 Task: Compose an email with the signature Justin Kelly with the subject Follow-up on a proposal and the message I wanted to confirm the deadline for submitting the financial report. from softage.5@softage.net to softage.1@softage.net, select the message and change font size to huge, align the email to right Send the email. Finally, move the email from Sent Items to the label Big data
Action: Mouse moved to (65, 46)
Screenshot: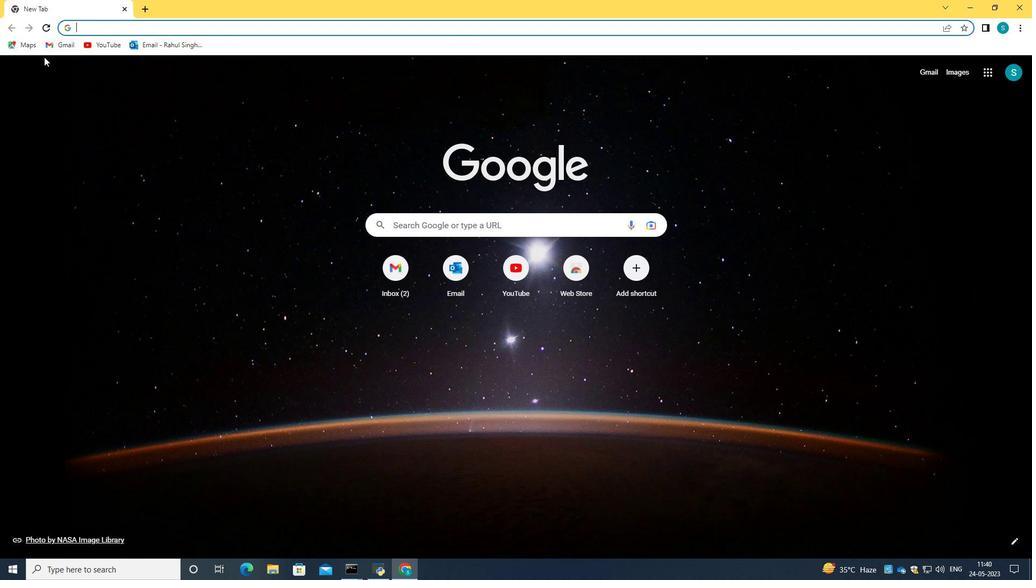 
Action: Mouse pressed left at (65, 46)
Screenshot: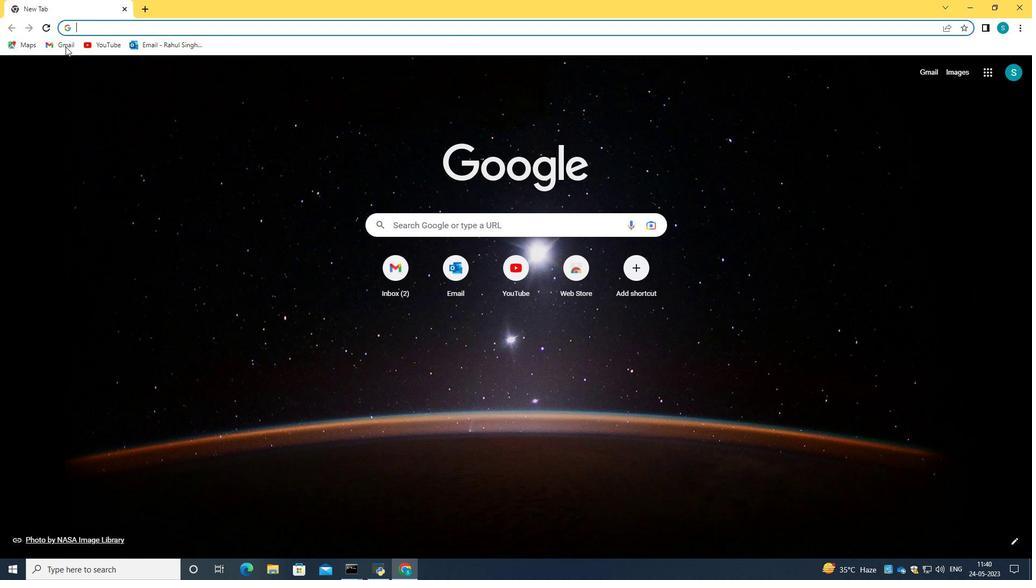 
Action: Mouse moved to (498, 169)
Screenshot: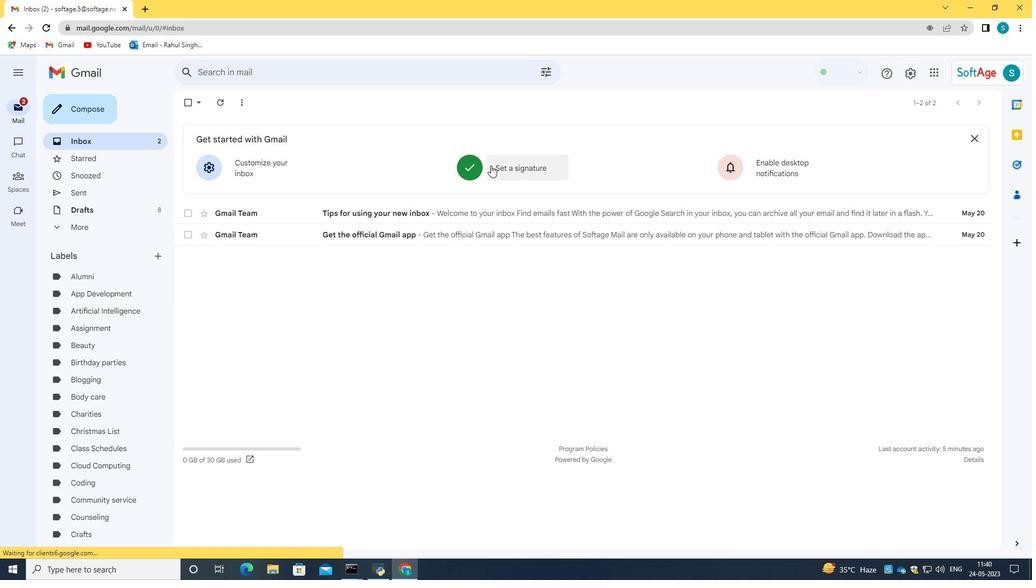 
Action: Mouse pressed left at (498, 169)
Screenshot: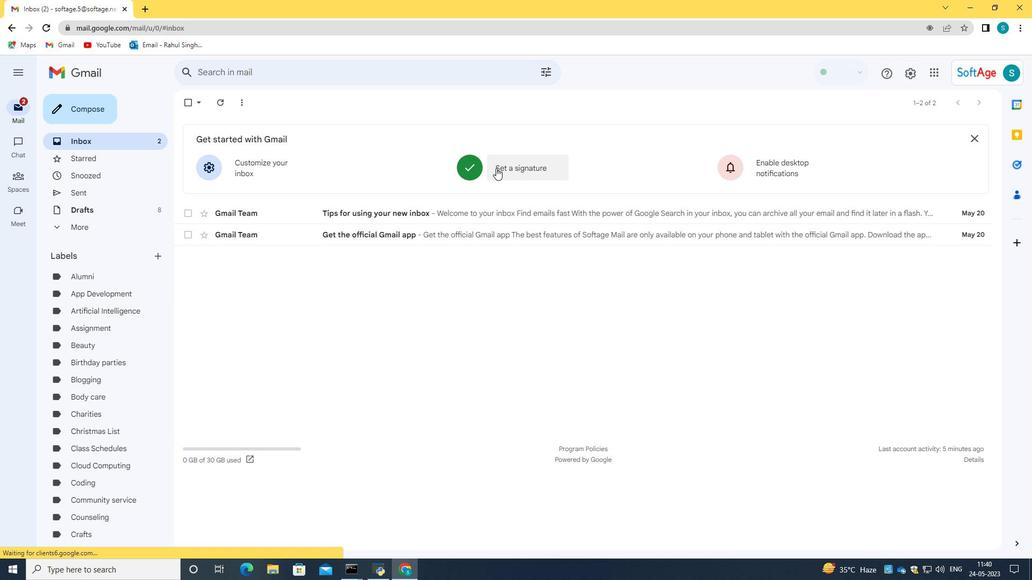 
Action: Mouse moved to (532, 308)
Screenshot: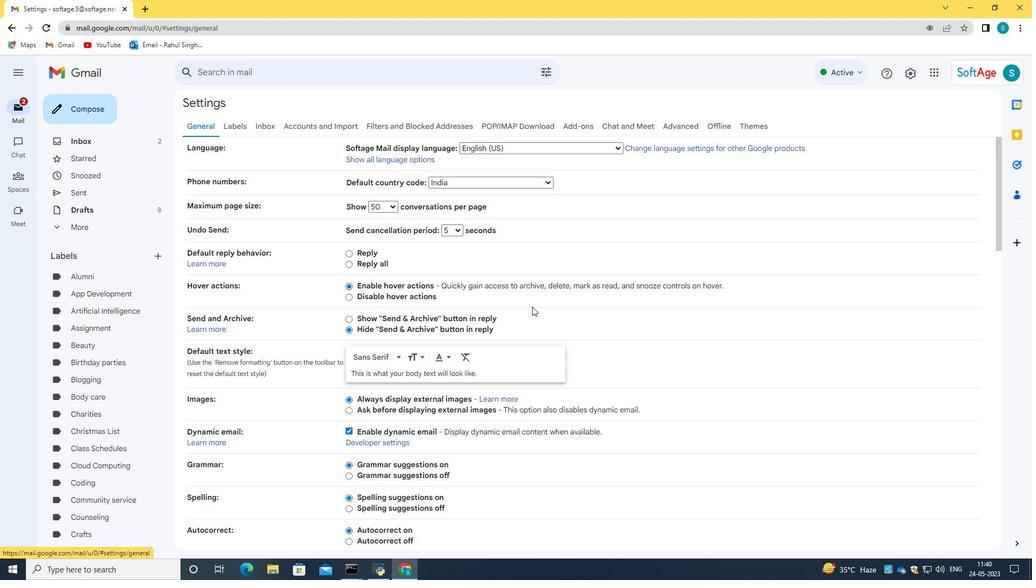 
Action: Mouse scrolled (532, 307) with delta (0, 0)
Screenshot: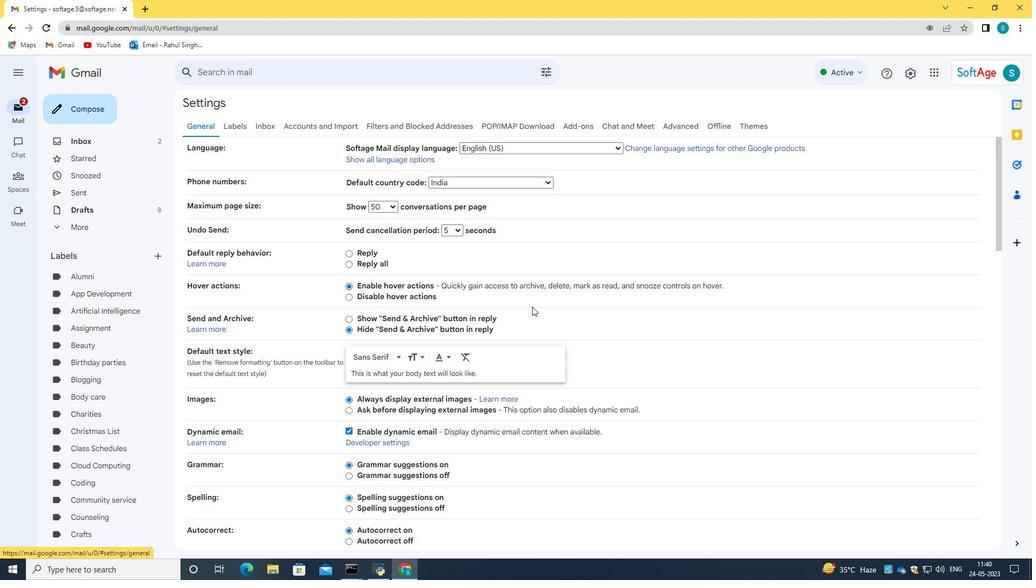
Action: Mouse scrolled (532, 307) with delta (0, 0)
Screenshot: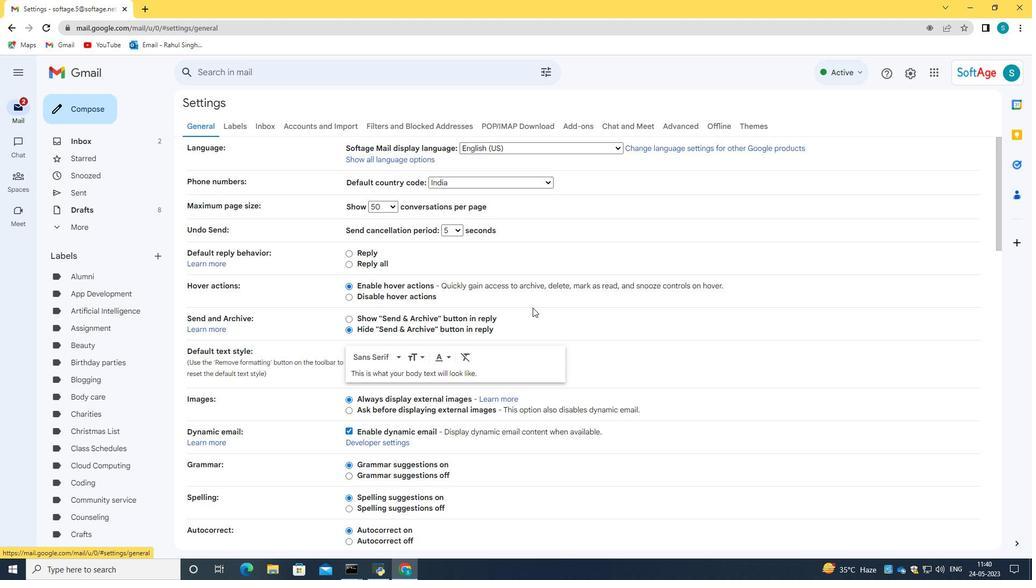 
Action: Mouse scrolled (532, 307) with delta (0, 0)
Screenshot: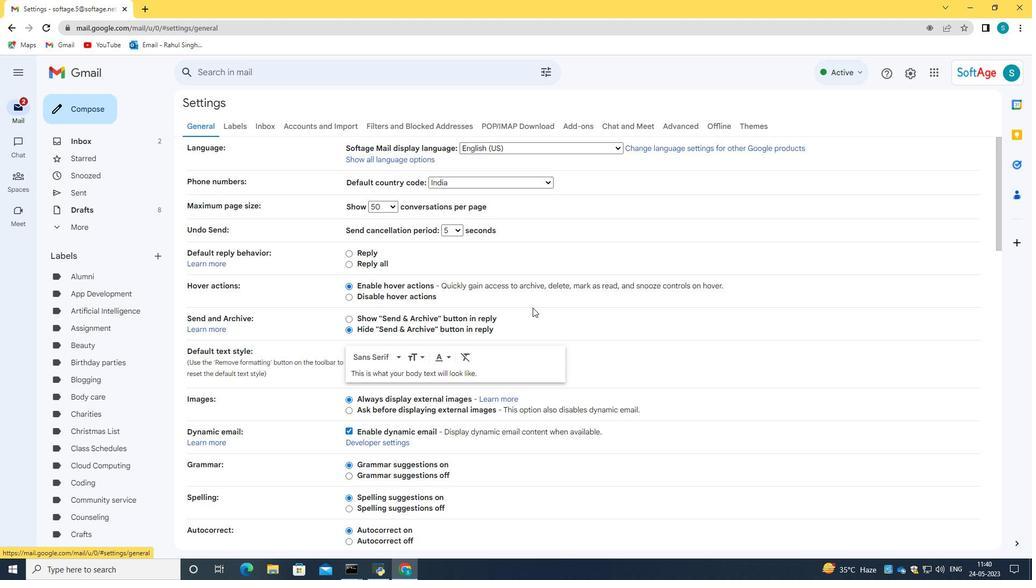 
Action: Mouse scrolled (532, 307) with delta (0, 0)
Screenshot: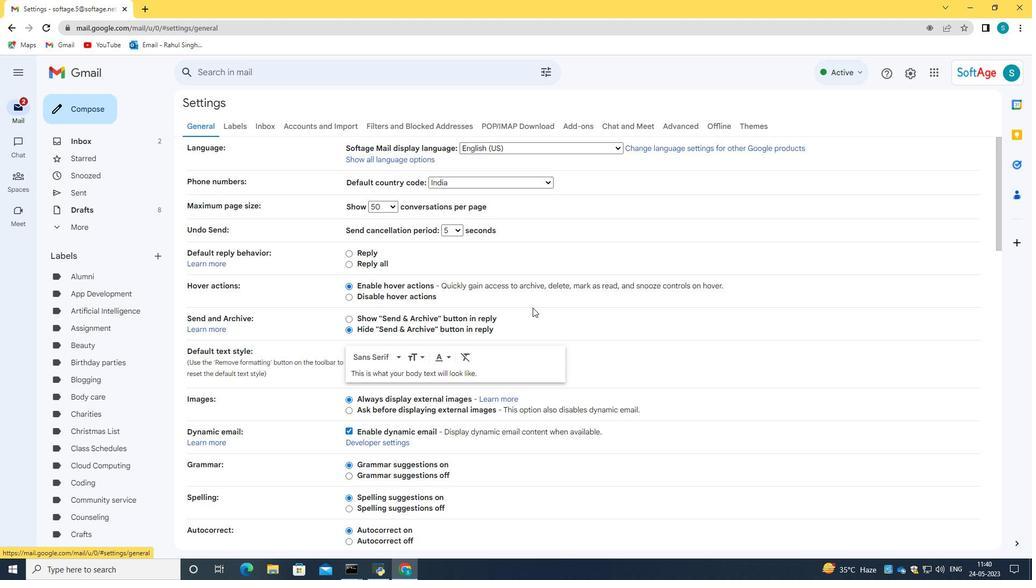 
Action: Mouse scrolled (532, 307) with delta (0, 0)
Screenshot: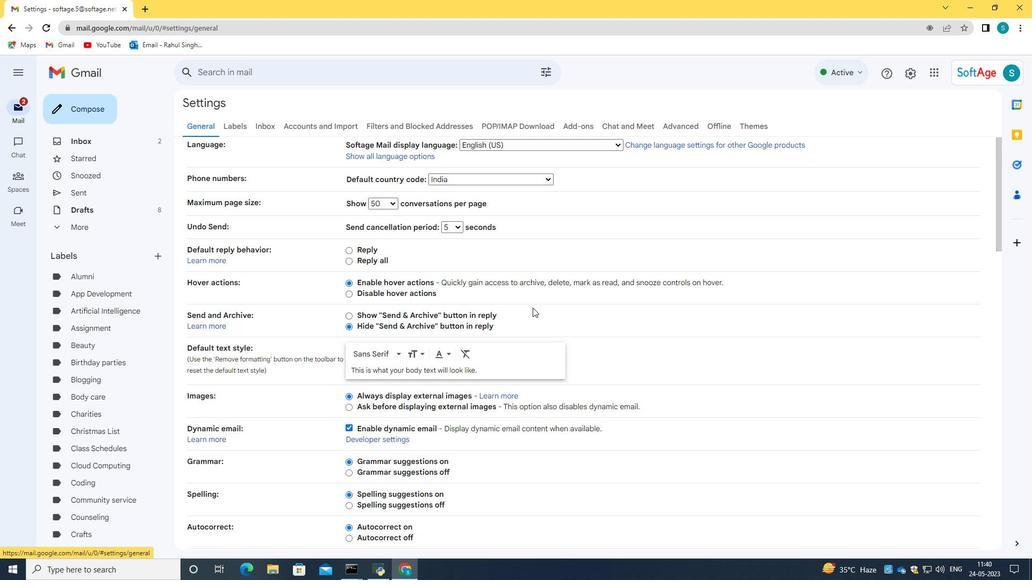 
Action: Mouse scrolled (532, 307) with delta (0, 0)
Screenshot: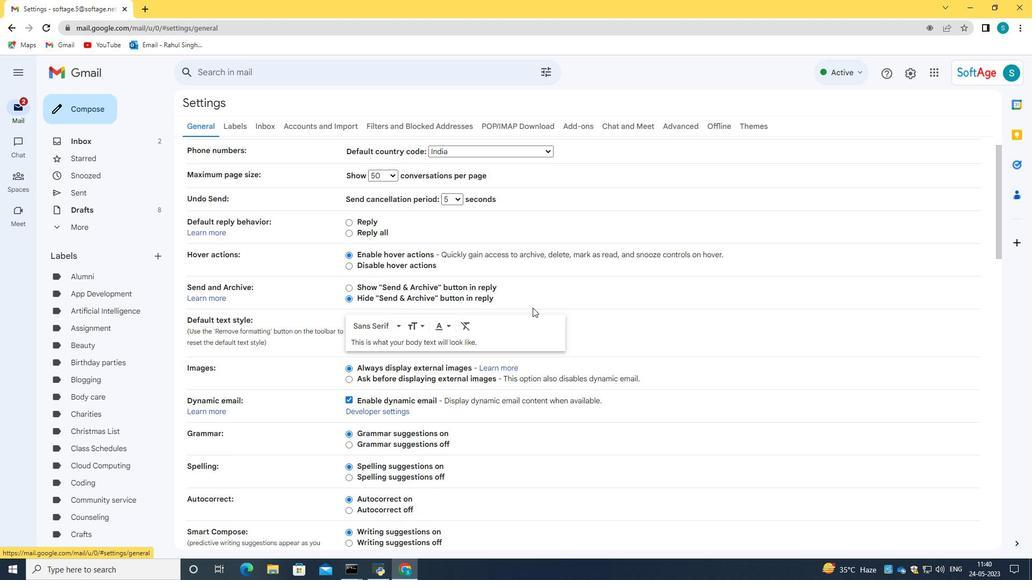 
Action: Mouse scrolled (532, 307) with delta (0, 0)
Screenshot: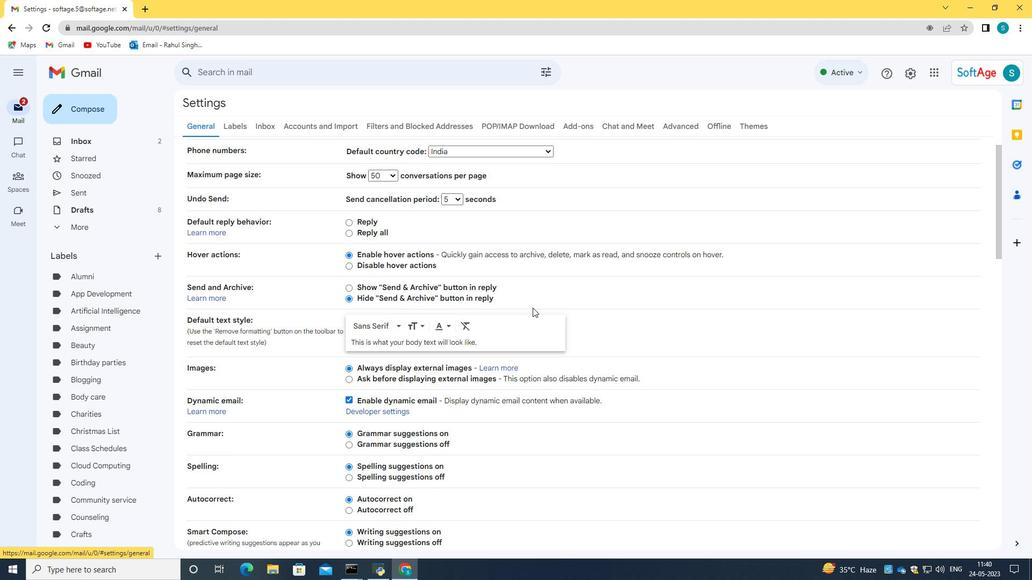 
Action: Mouse scrolled (532, 307) with delta (0, 0)
Screenshot: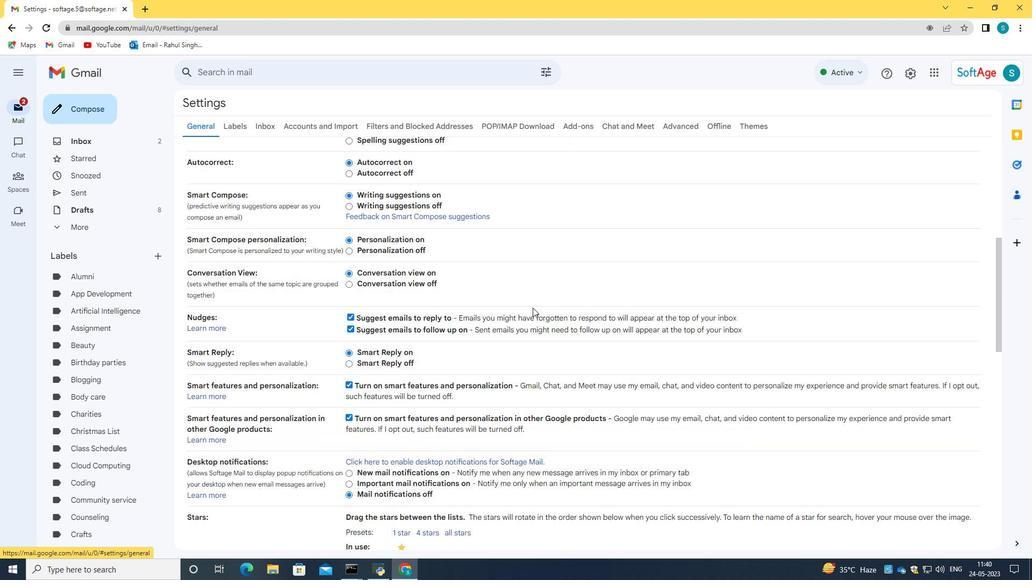 
Action: Mouse scrolled (532, 307) with delta (0, 0)
Screenshot: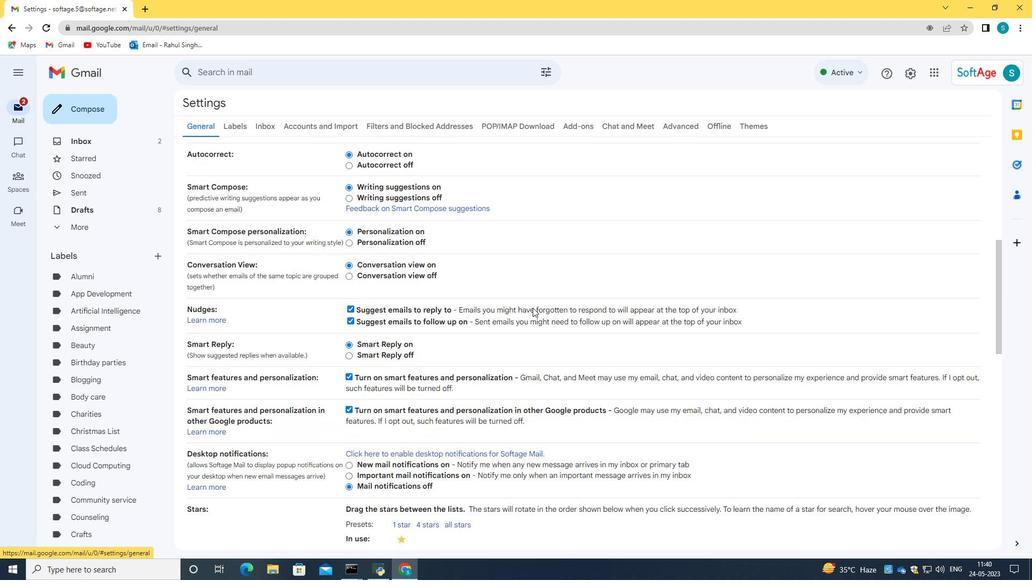 
Action: Mouse scrolled (532, 307) with delta (0, 0)
Screenshot: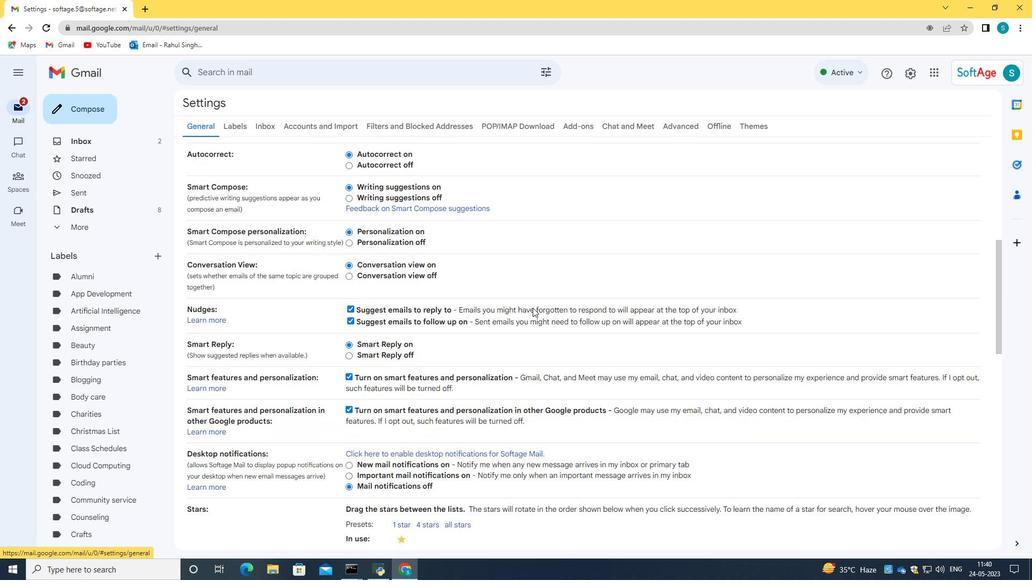 
Action: Mouse scrolled (532, 307) with delta (0, 0)
Screenshot: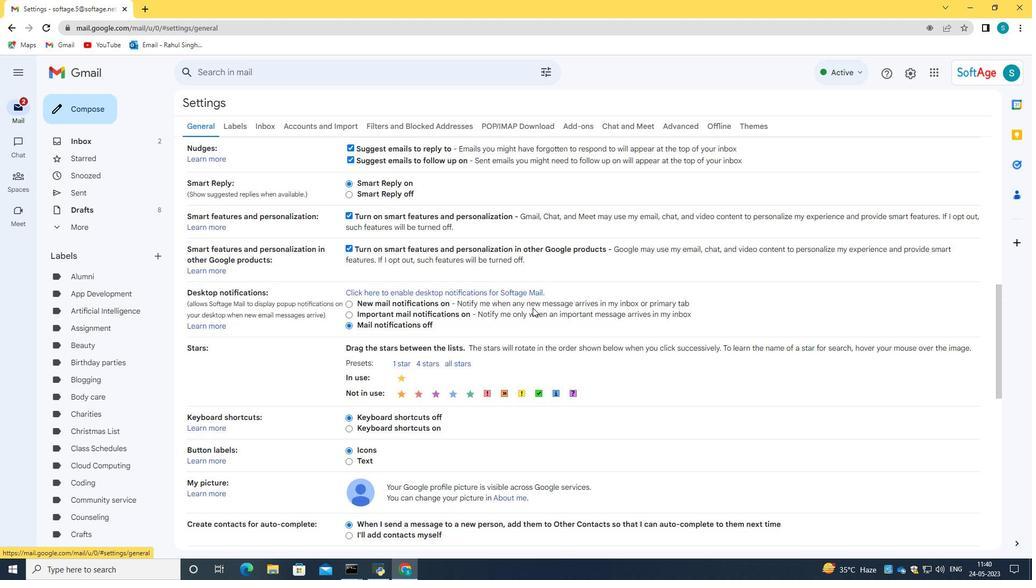
Action: Mouse scrolled (532, 307) with delta (0, 0)
Screenshot: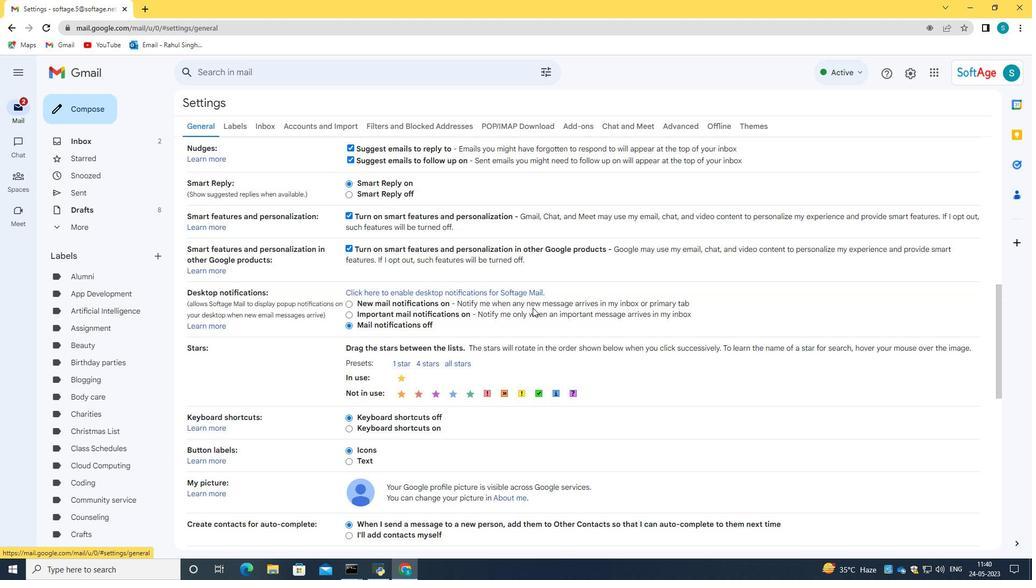 
Action: Mouse scrolled (532, 307) with delta (0, 0)
Screenshot: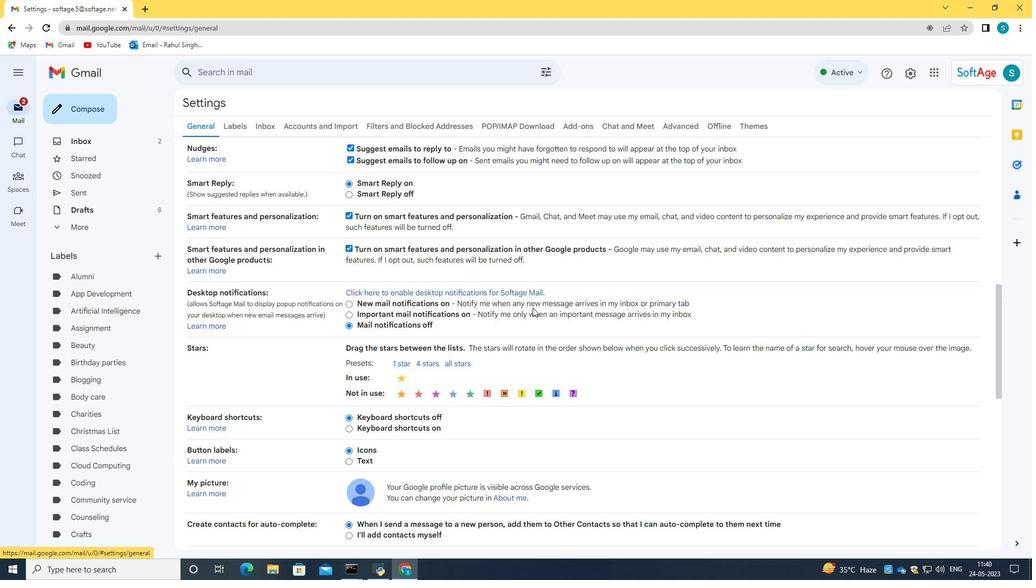 
Action: Mouse scrolled (532, 307) with delta (0, 0)
Screenshot: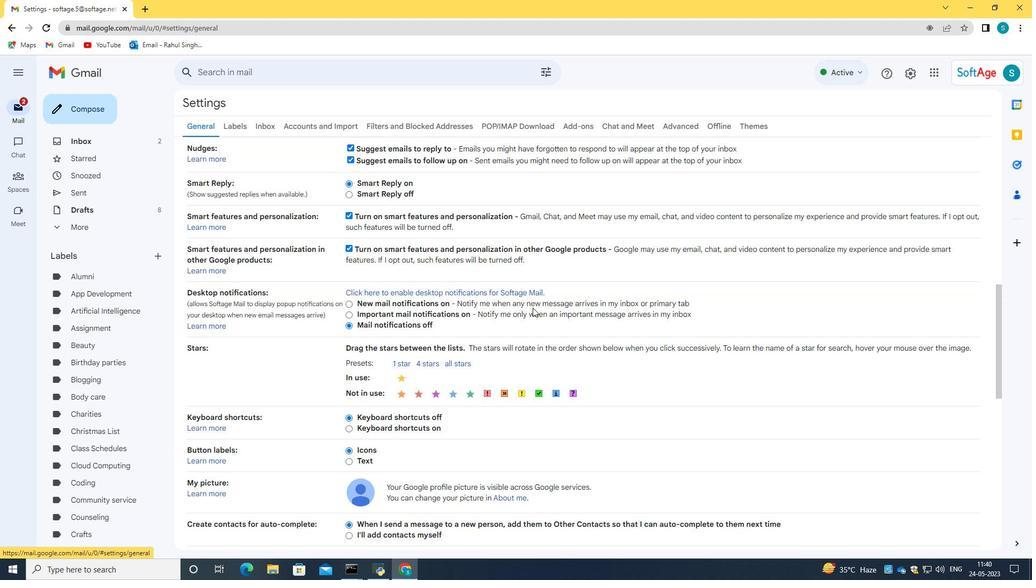 
Action: Mouse moved to (402, 442)
Screenshot: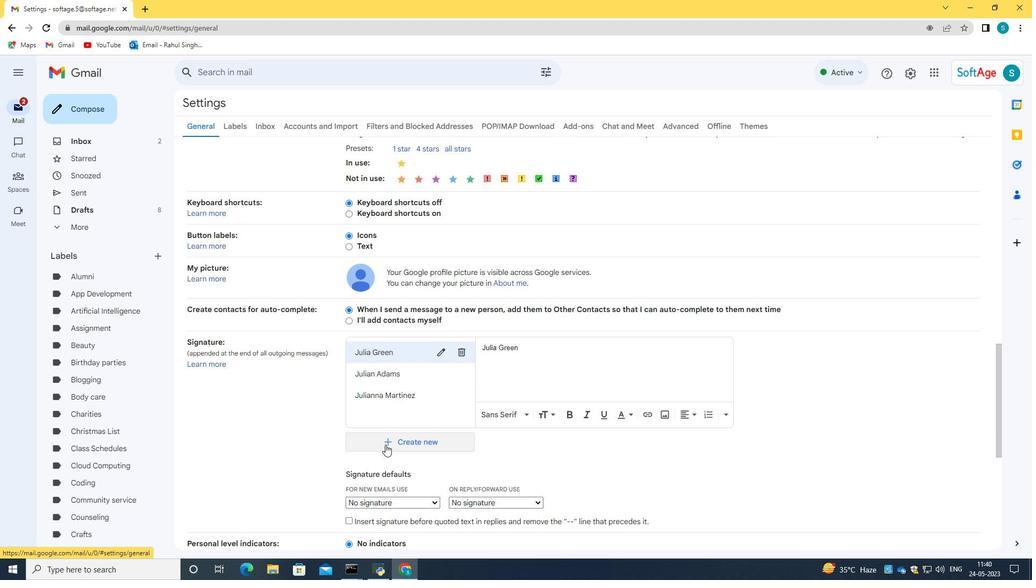 
Action: Mouse pressed left at (402, 442)
Screenshot: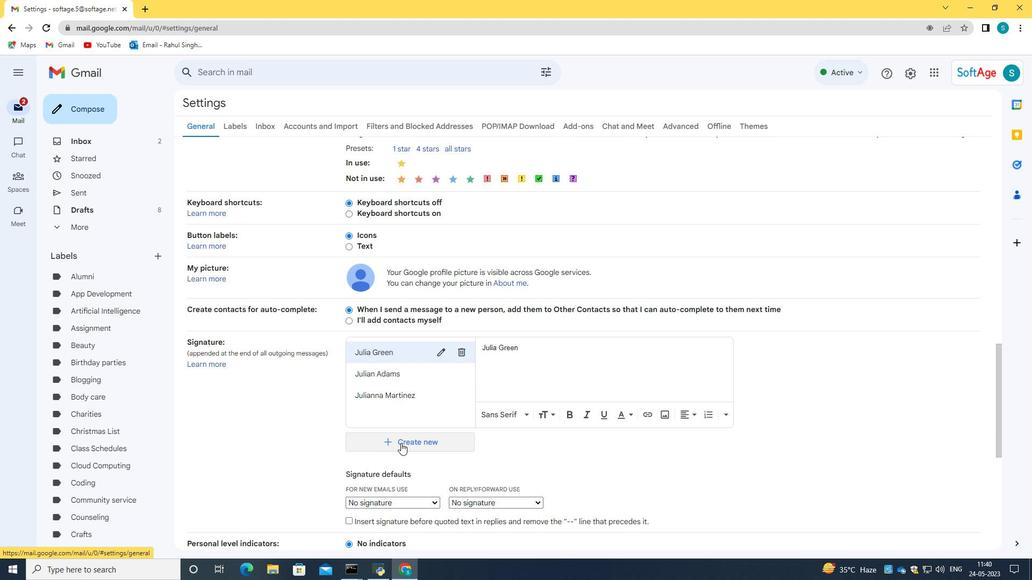 
Action: Mouse moved to (464, 289)
Screenshot: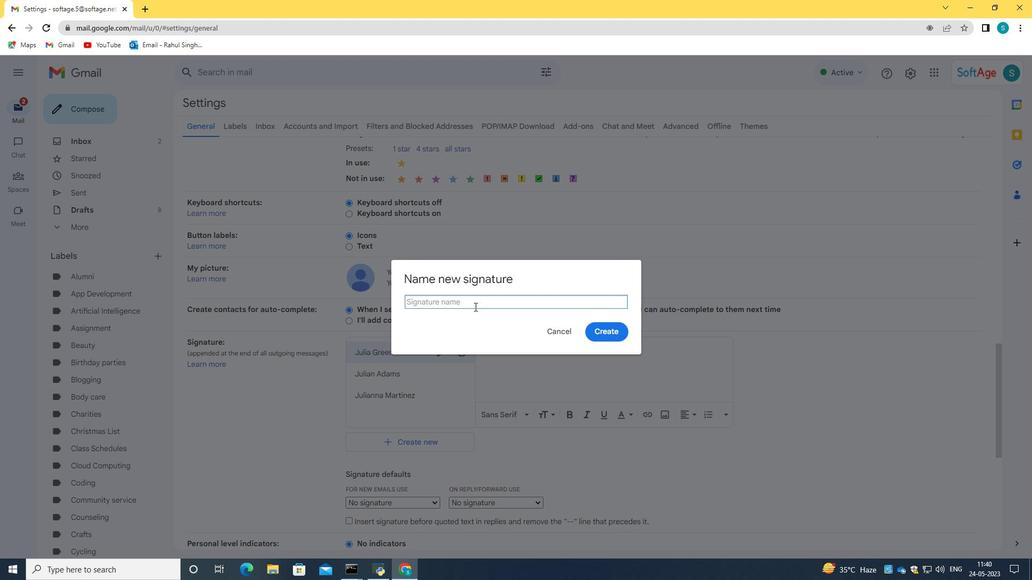 
Action: Key pressed <Key.caps_lock>J<Key.caps_lock>ustin<Key.space><Key.caps_lock>K<Key.caps_lock>elly
Screenshot: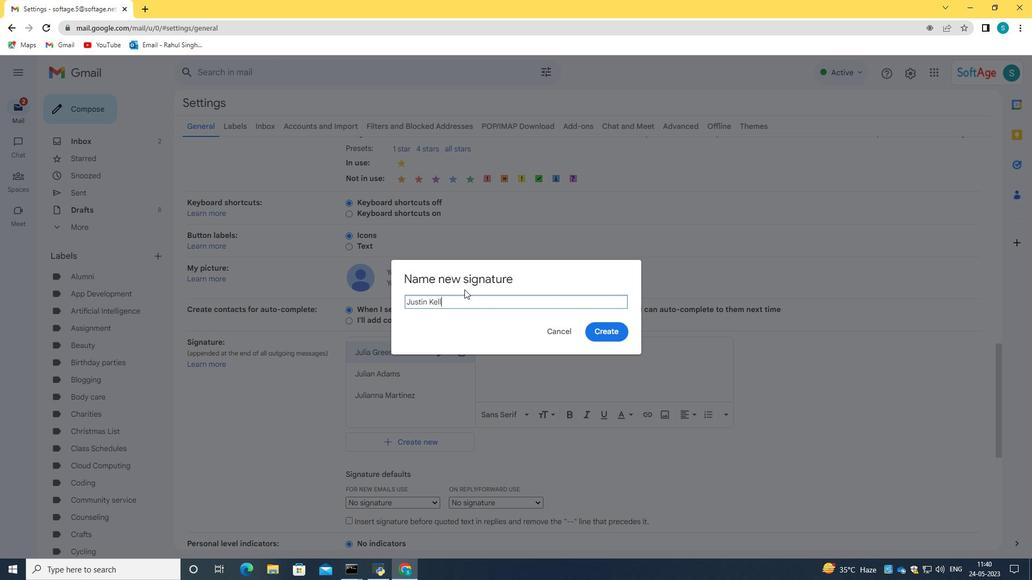 
Action: Mouse moved to (615, 331)
Screenshot: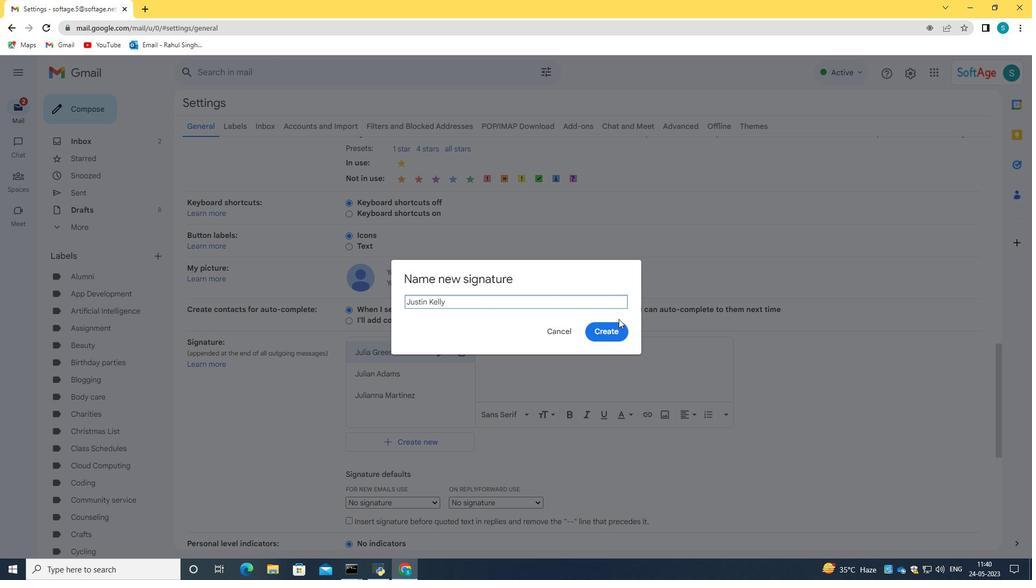 
Action: Mouse pressed left at (615, 331)
Screenshot: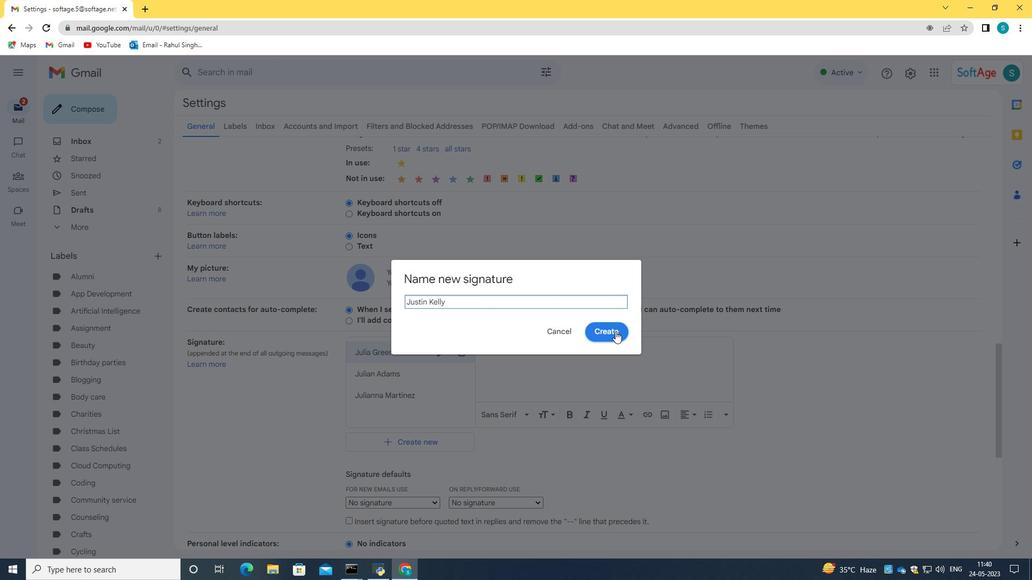 
Action: Mouse moved to (505, 365)
Screenshot: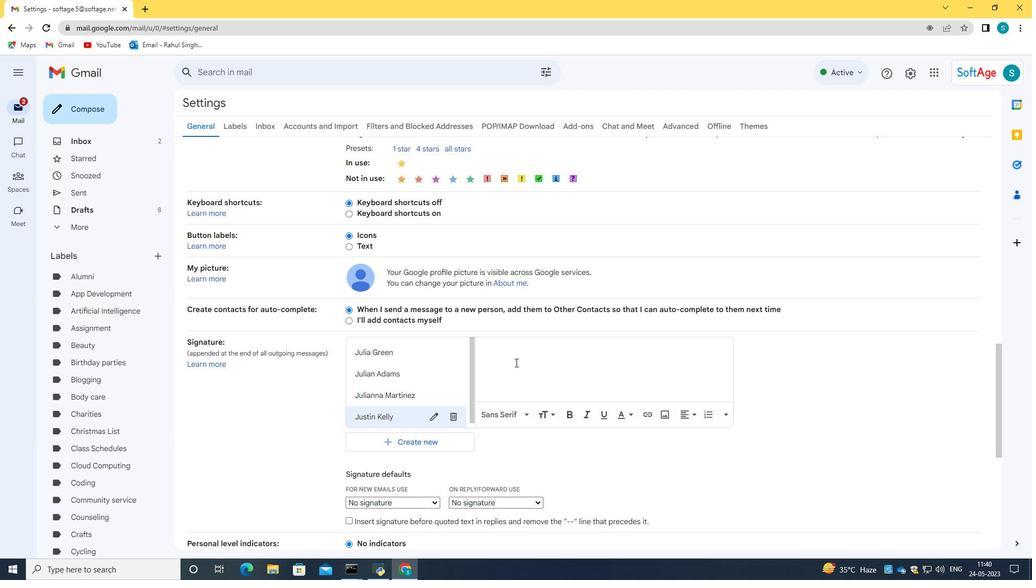 
Action: Key pressed <Key.caps_lock>J<Key.caps_lock>ustin<Key.space><Key.caps_lock>K<Key.caps_lock>elly
Screenshot: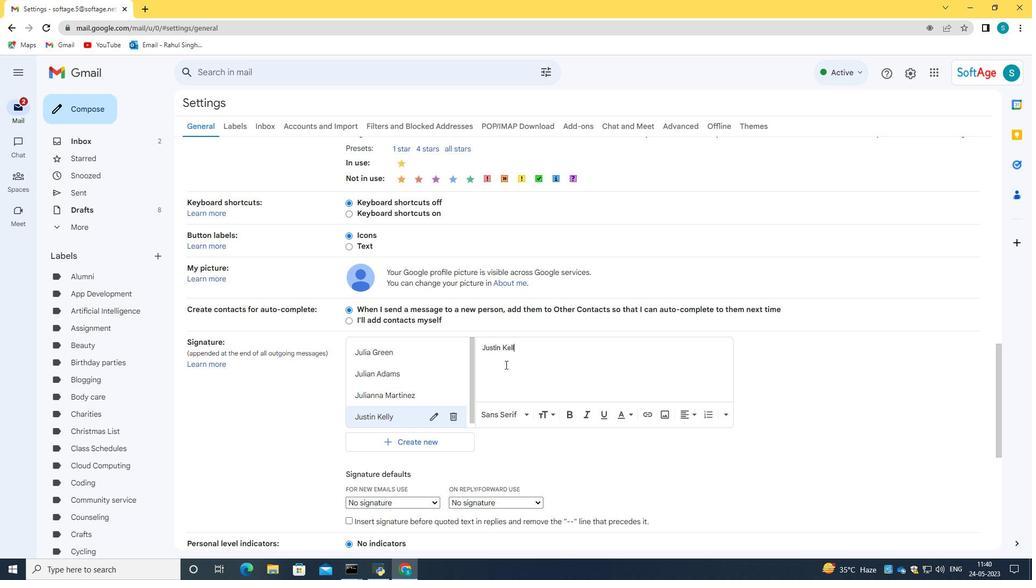 
Action: Mouse scrolled (505, 364) with delta (0, 0)
Screenshot: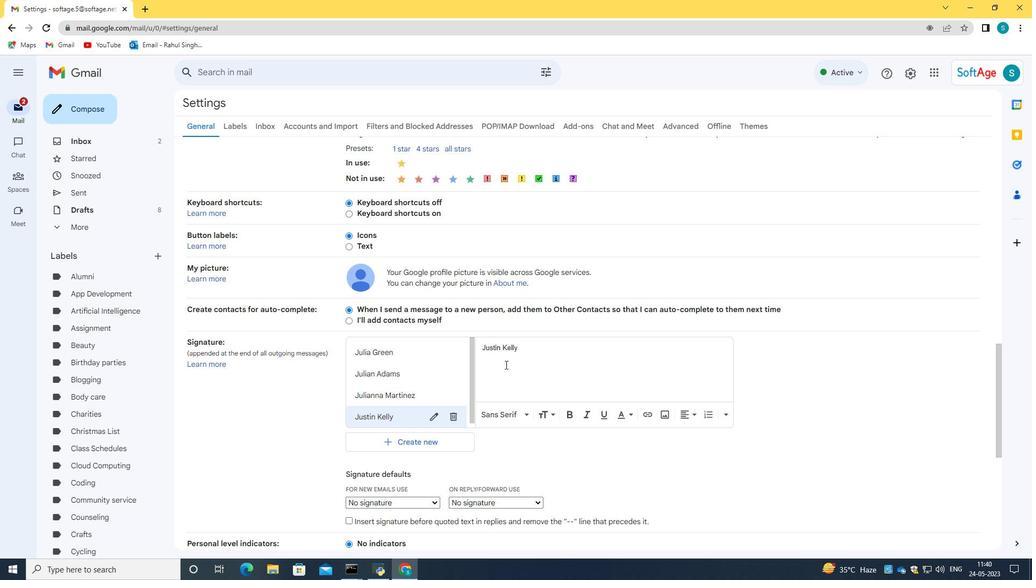 
Action: Mouse scrolled (505, 364) with delta (0, 0)
Screenshot: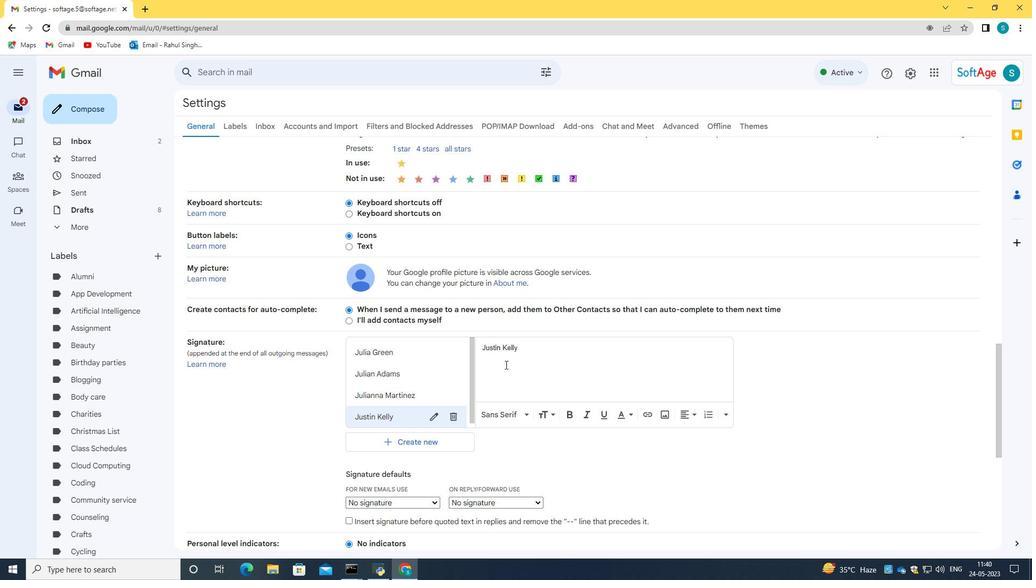 
Action: Mouse scrolled (505, 364) with delta (0, 0)
Screenshot: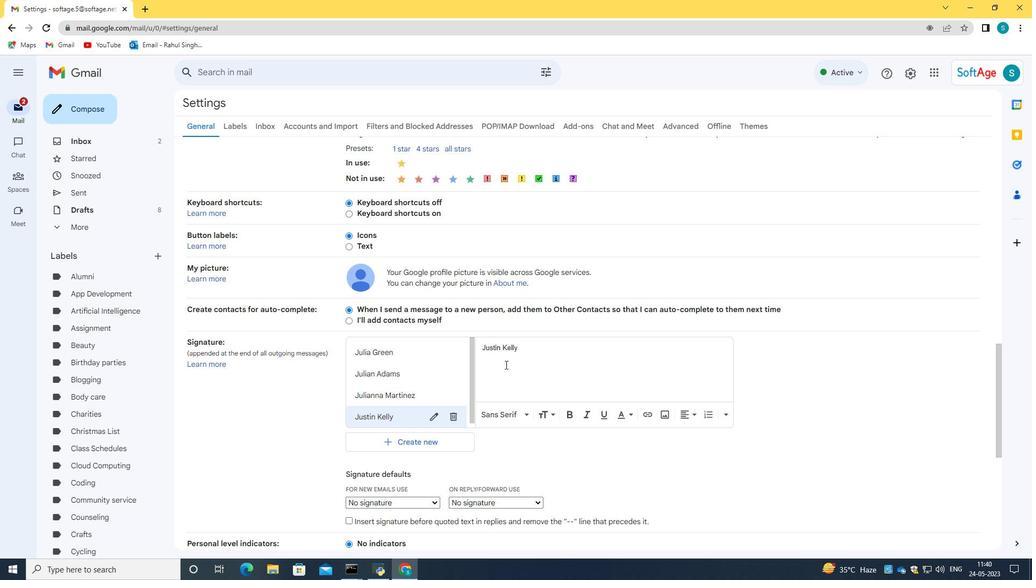 
Action: Mouse scrolled (505, 364) with delta (0, 0)
Screenshot: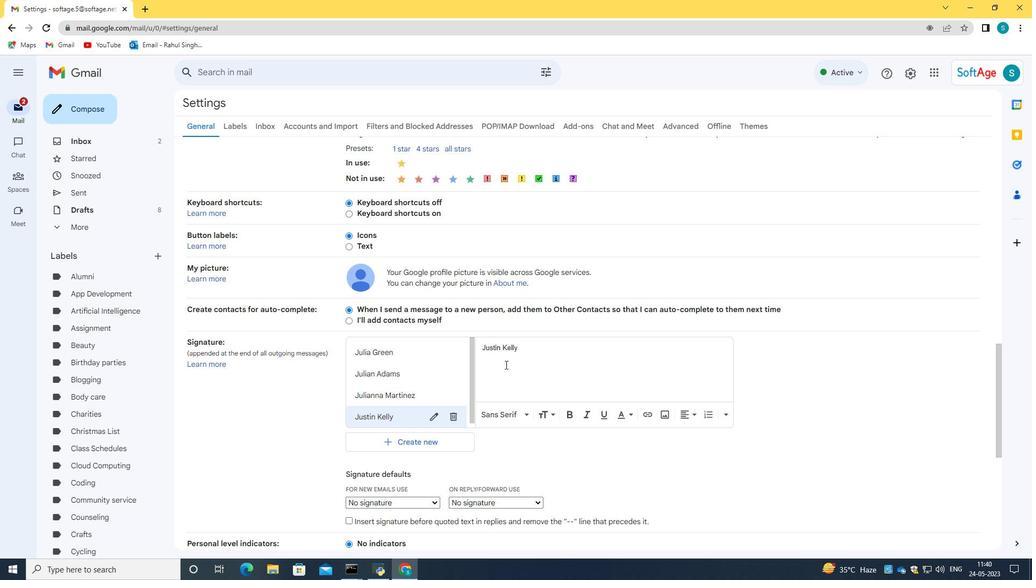 
Action: Mouse scrolled (505, 364) with delta (0, 0)
Screenshot: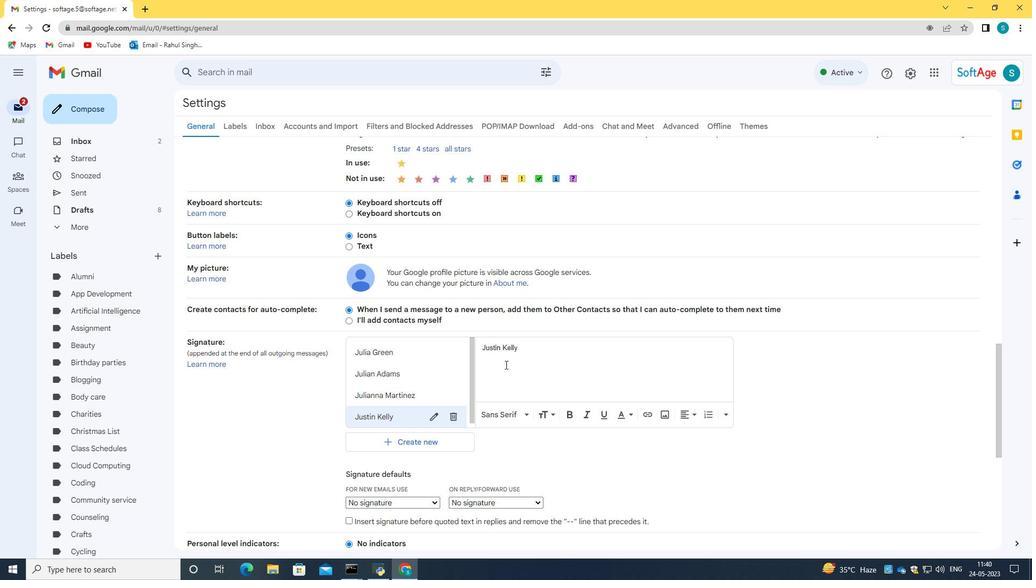 
Action: Mouse scrolled (505, 364) with delta (0, 0)
Screenshot: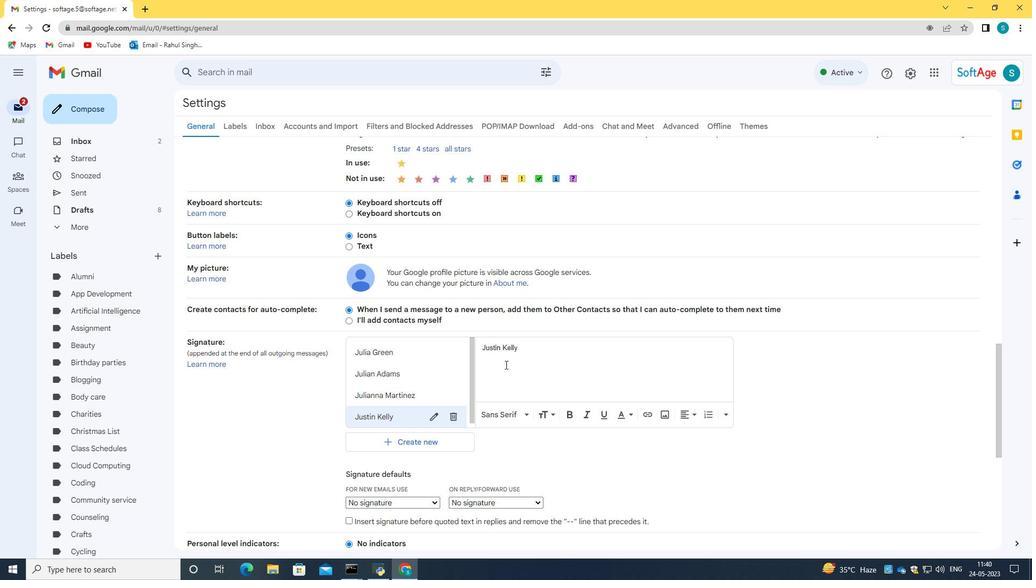 
Action: Mouse scrolled (505, 364) with delta (0, 0)
Screenshot: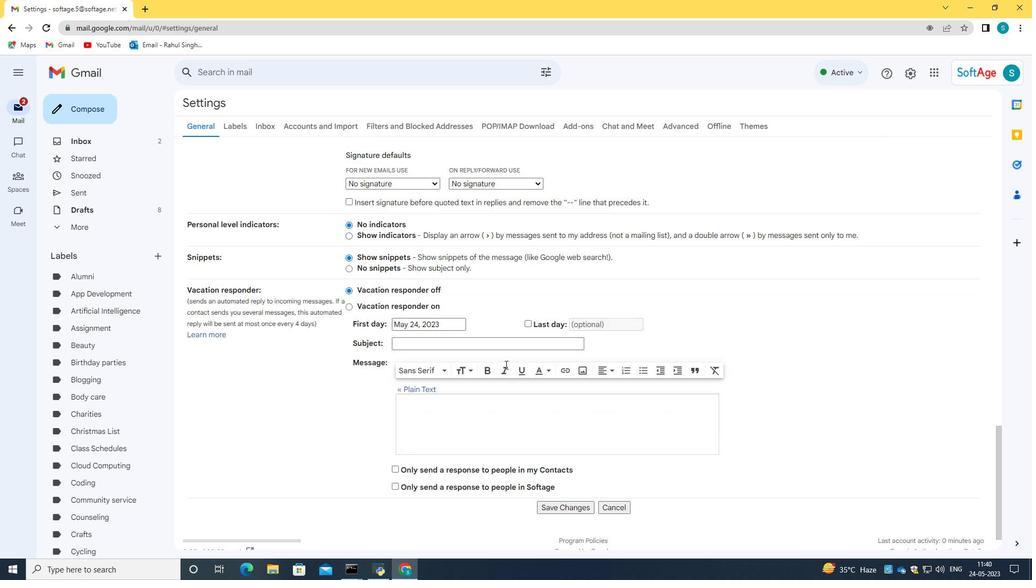 
Action: Mouse scrolled (505, 364) with delta (0, 0)
Screenshot: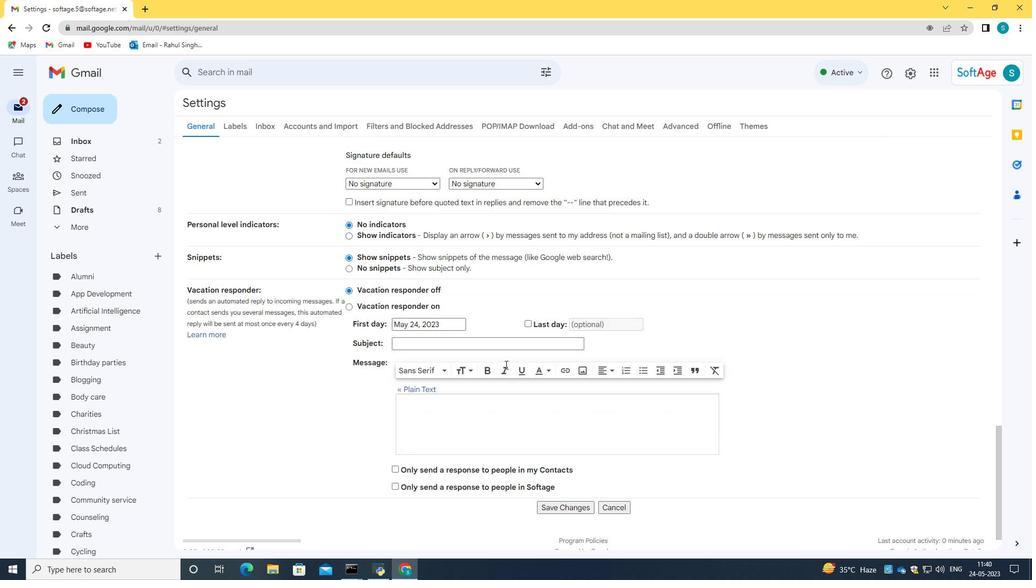 
Action: Mouse scrolled (505, 364) with delta (0, 0)
Screenshot: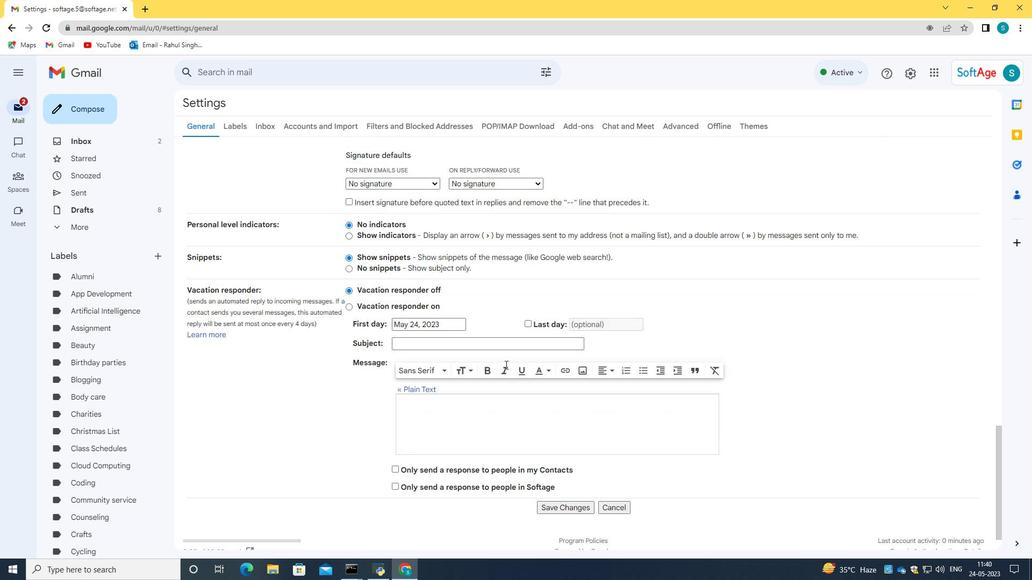
Action: Mouse moved to (555, 491)
Screenshot: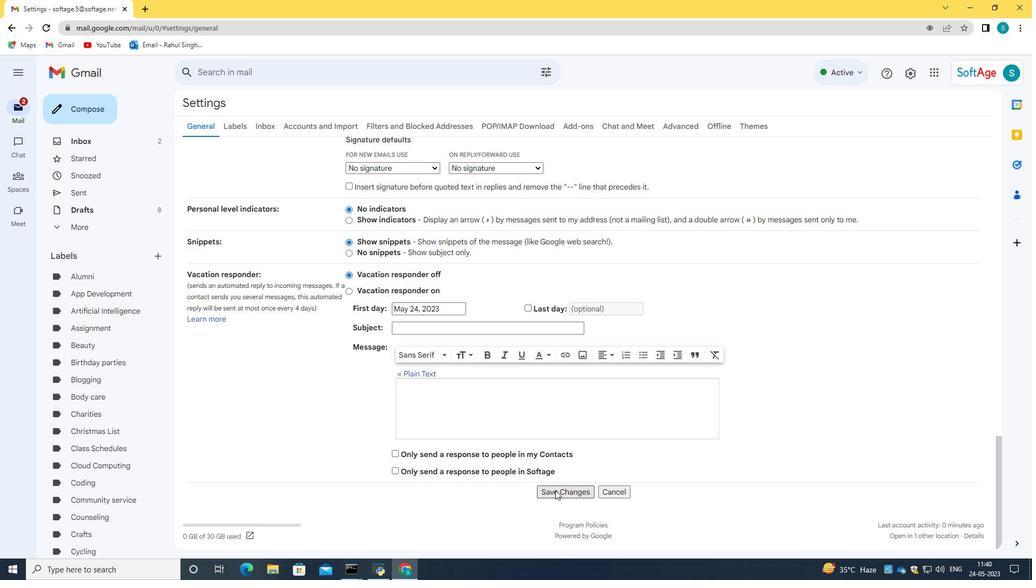 
Action: Mouse pressed left at (555, 491)
Screenshot: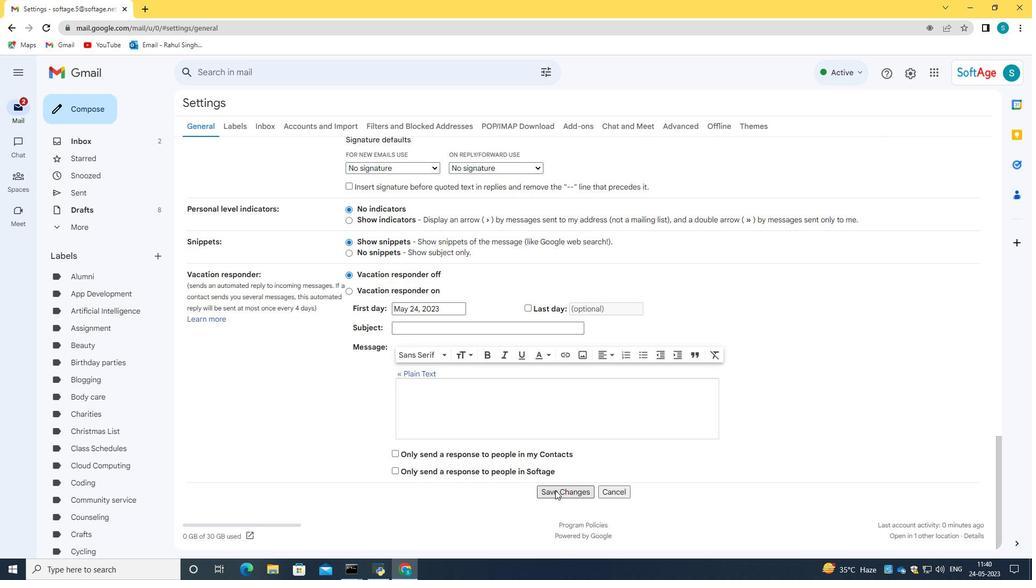 
Action: Mouse moved to (89, 115)
Screenshot: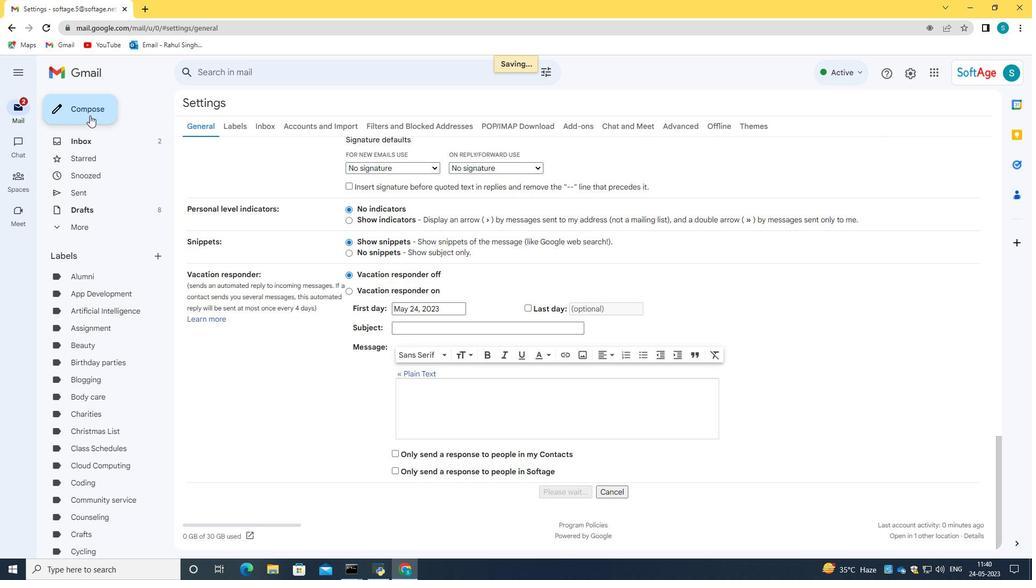 
Action: Mouse pressed left at (89, 115)
Screenshot: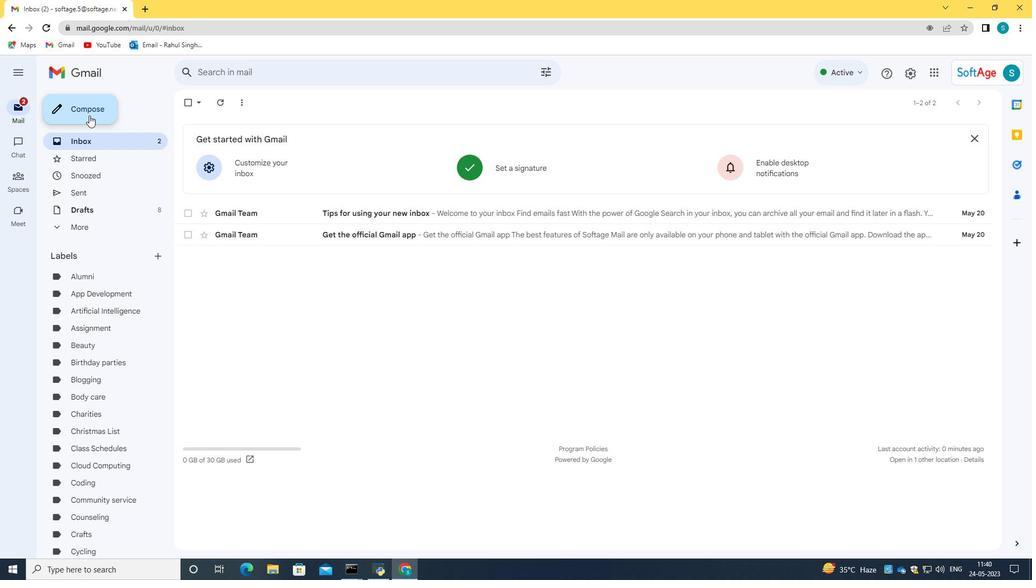 
Action: Mouse moved to (973, 238)
Screenshot: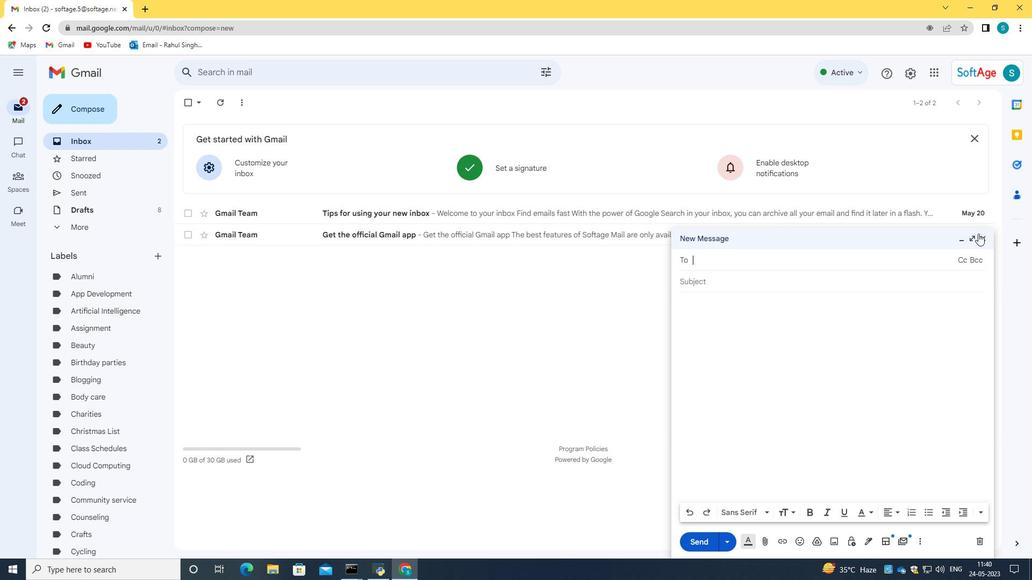 
Action: Mouse pressed left at (973, 238)
Screenshot: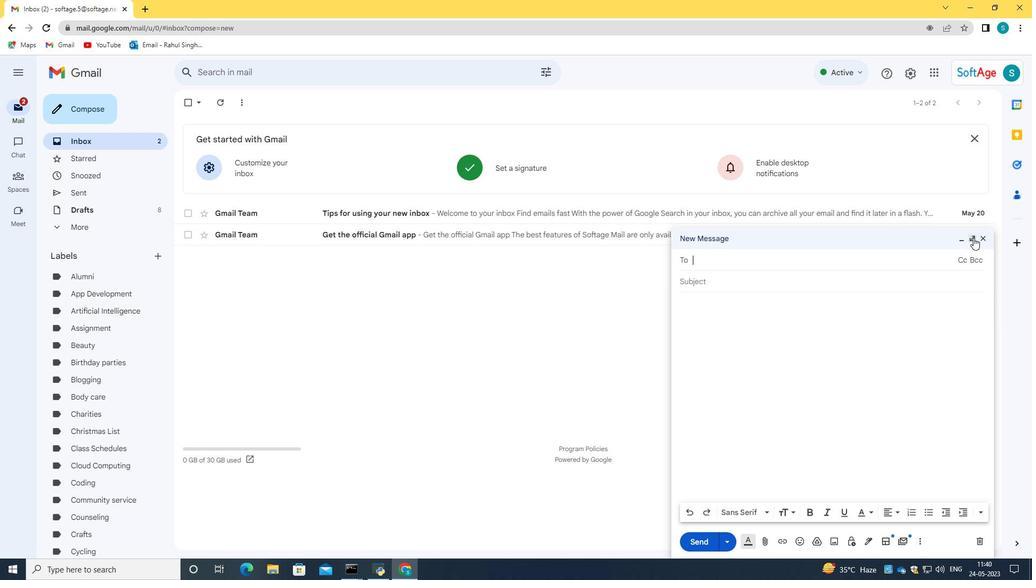 
Action: Mouse moved to (278, 525)
Screenshot: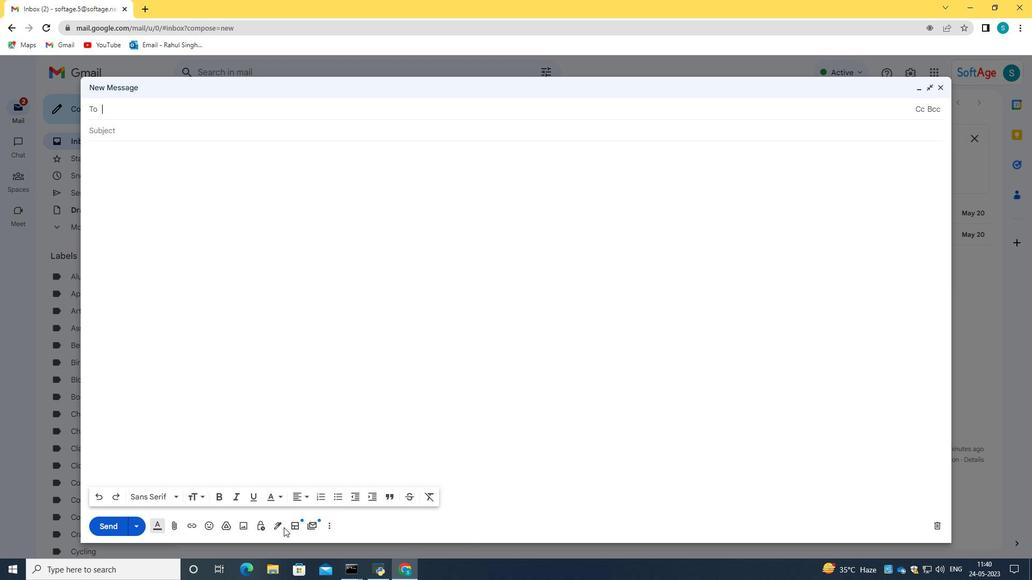 
Action: Mouse pressed left at (278, 525)
Screenshot: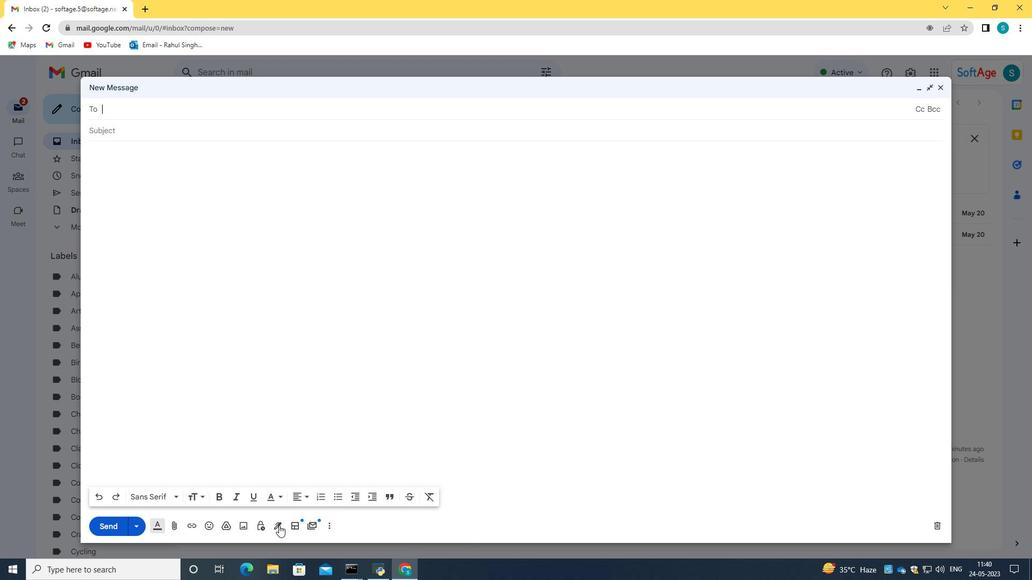 
Action: Mouse moved to (329, 505)
Screenshot: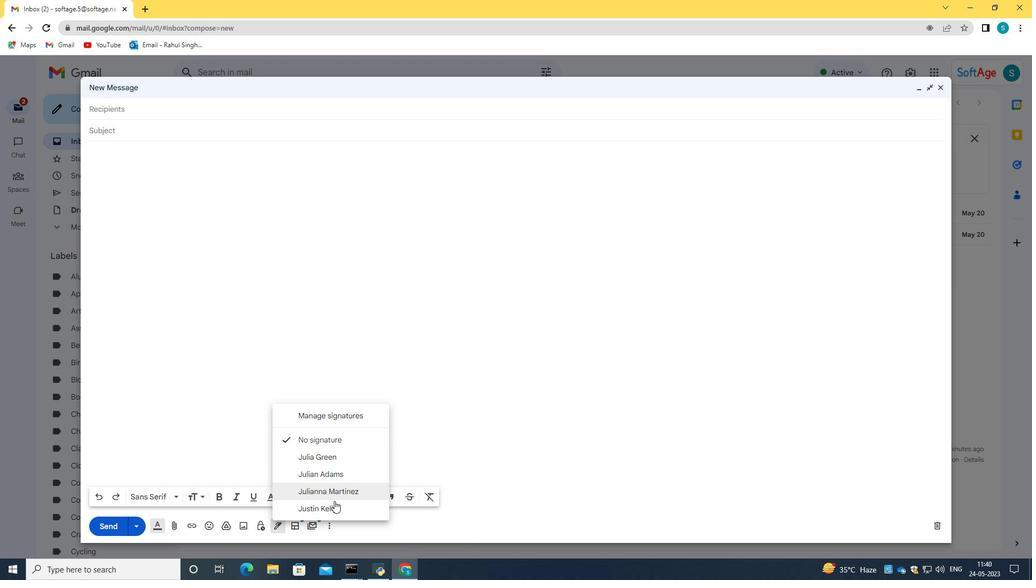 
Action: Mouse pressed left at (329, 505)
Screenshot: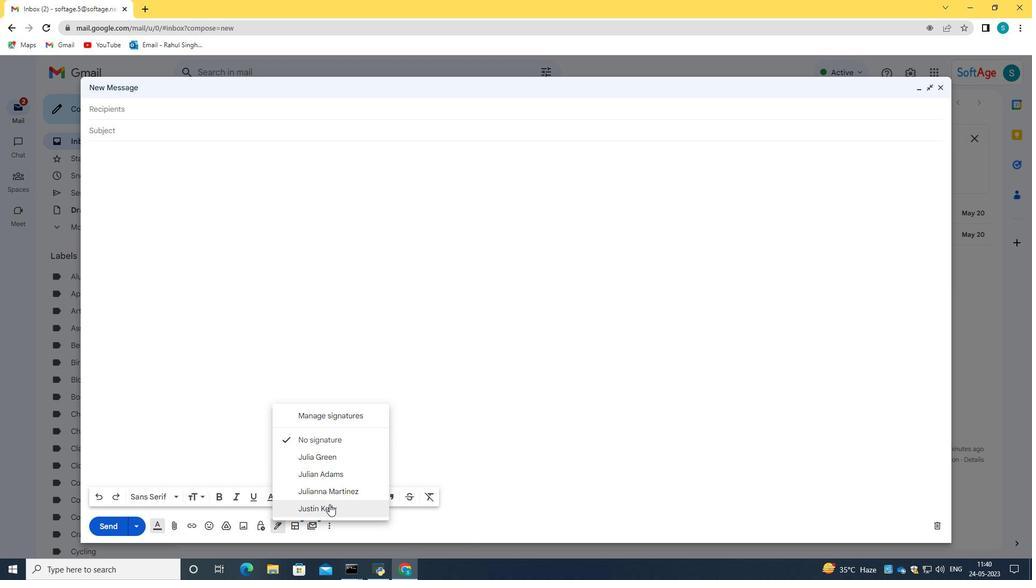 
Action: Mouse moved to (133, 131)
Screenshot: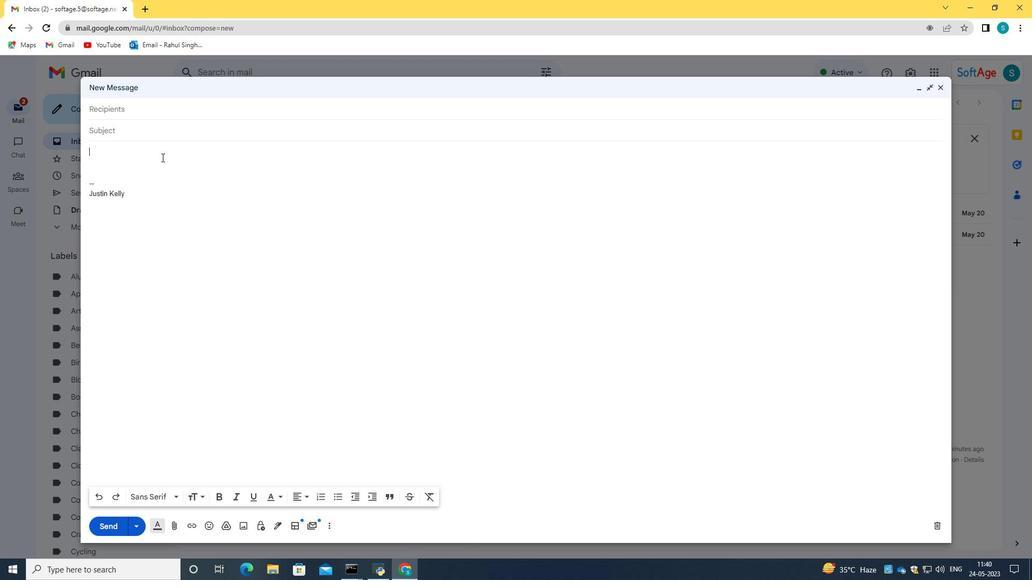 
Action: Mouse pressed left at (133, 131)
Screenshot: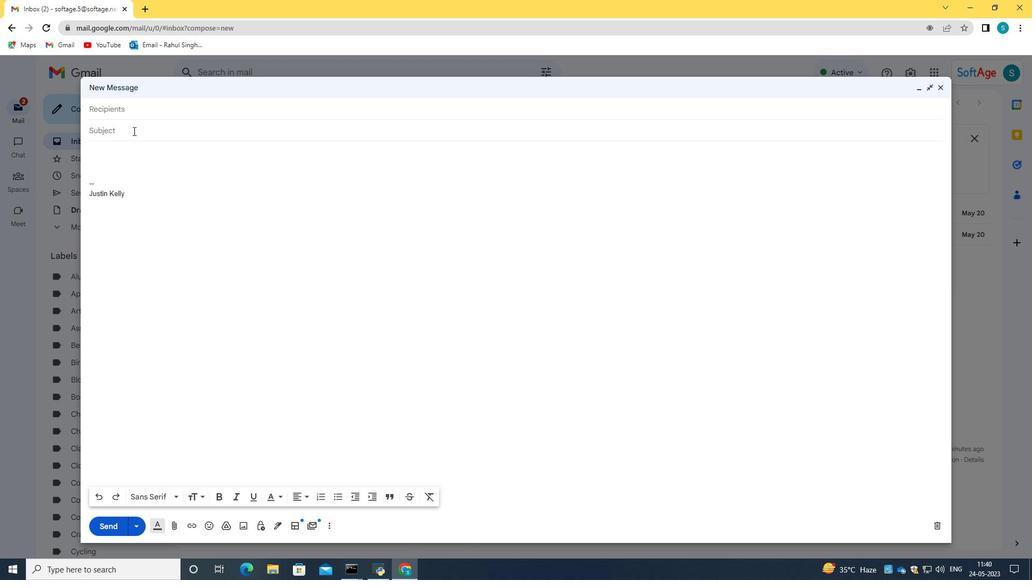 
Action: Key pressed <Key.caps_lock>F<Key.caps_lock>ollow-up<Key.space>on<Key.space>a<Key.space>proposal<Key.space>a<Key.backspace>
Screenshot: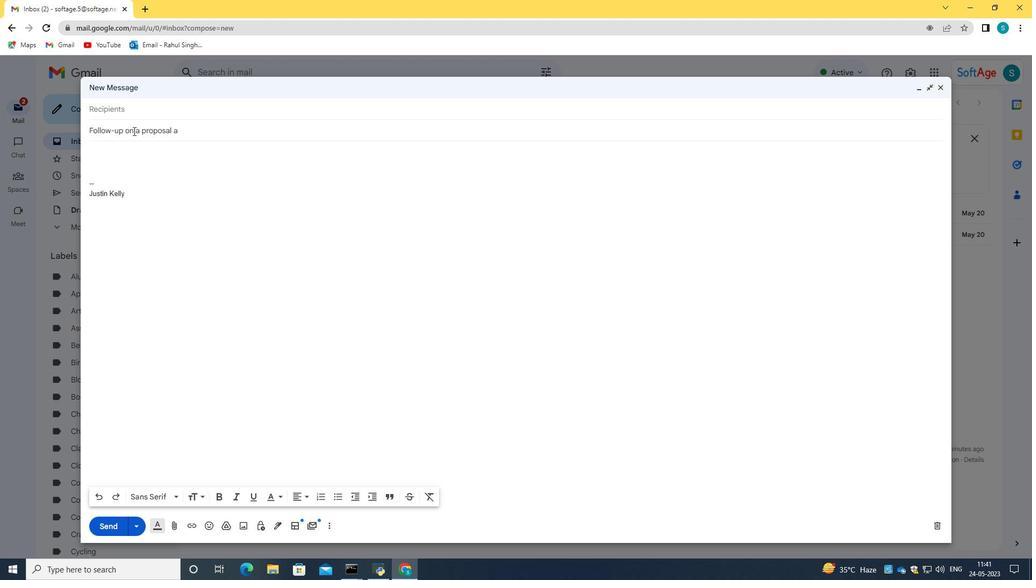 
Action: Mouse moved to (145, 151)
Screenshot: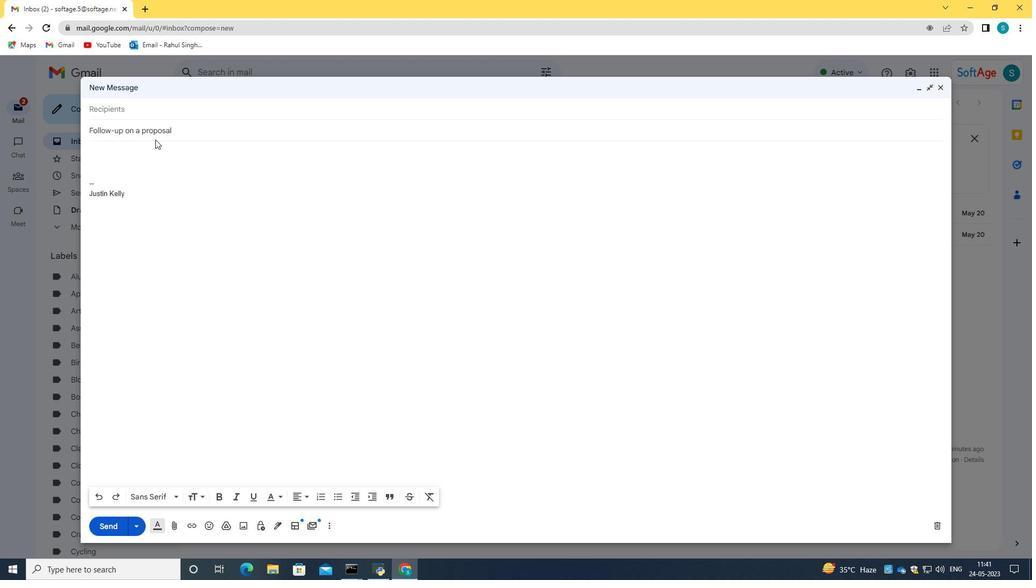 
Action: Mouse pressed left at (145, 151)
Screenshot: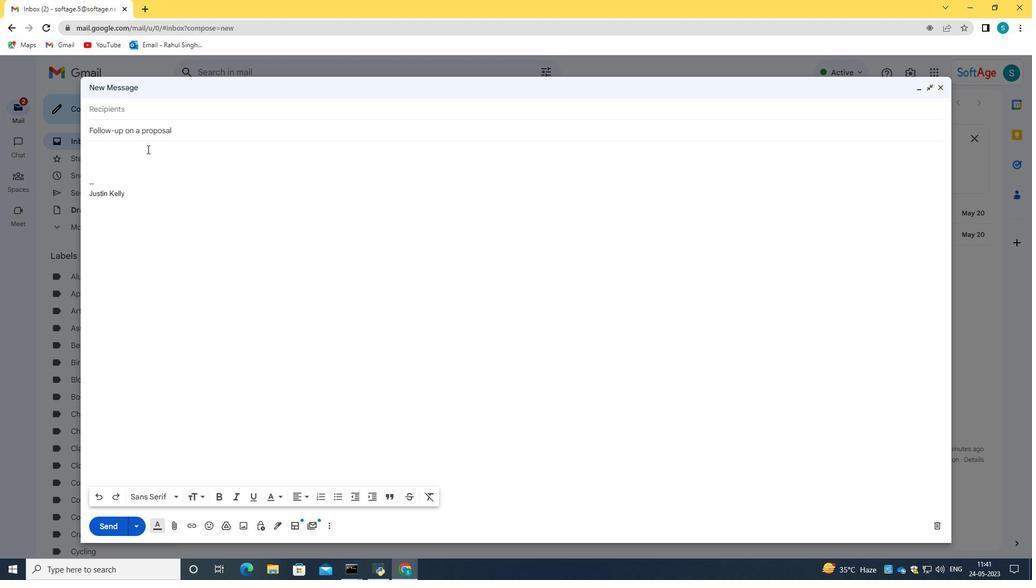 
Action: Key pressed <Key.caps_lock>I<Key.caps_lock><Key.space>wanted<Key.space>to<Key.space>confirm<Key.space>the<Key.space>deadline<Key.space>for<Key.space>submn<Key.backspace>e<Key.backspace>itting<Key.space>the<Key.space>financial<Key.space>report<Key.enter><Key.shift_r>?<Key.backspace><Key.backspace><Key.shift_r><Key.shift_r><Key.shift_r><Key.shift_r><Key.shift_r><Key.shift_r><Key.shift_r><Key.shift_r><Key.shift_r><Key.shift_r><Key.shift_r><Key.shift_r><Key.shift_r><Key.shift_r><Key.shift_r><Key.shift_r><Key.shift_r><Key.shift_r><Key.shift_r><Key.shift_r><Key.shift_r><Key.shift_r><Key.shift_r><Key.shift_r><Key.shift_r><Key.shift_r><Key.shift_r><Key.shift_r><Key.shift_r><Key.shift_r><Key.shift_r><Key.shift_r><Key.shift_r><Key.shift_r><Key.shift_r><Key.shift_r><Key.shift_r><Key.shift_r><Key.shift_r><Key.shift_r><Key.shift_r><Key.shift_r><Key.shift_r><Key.shift_r><Key.shift_r><Key.shift_r><Key.shift_r><Key.shift_r><Key.shift_r><Key.shift_r><Key.shift_r><Key.shift_r><Key.shift_r><Key.shift_r><Key.shift_r><Key.shift_r><Key.shift_r><Key.shift_r><Key.shift_r><Key.shift_r><Key.shift_r><Key.shift_r><Key.shift_r><Key.shift_r><Key.shift_r><Key.shift_r><Key.shift_r><Key.shift_r><Key.shift_r><Key.shift_r><Key.shift_r>.
Screenshot: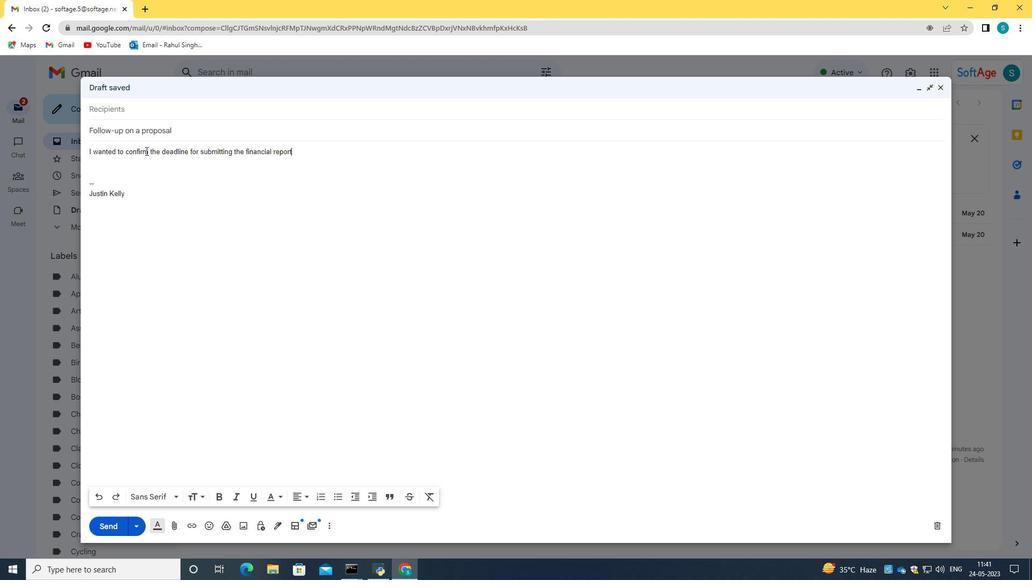
Action: Mouse moved to (173, 109)
Screenshot: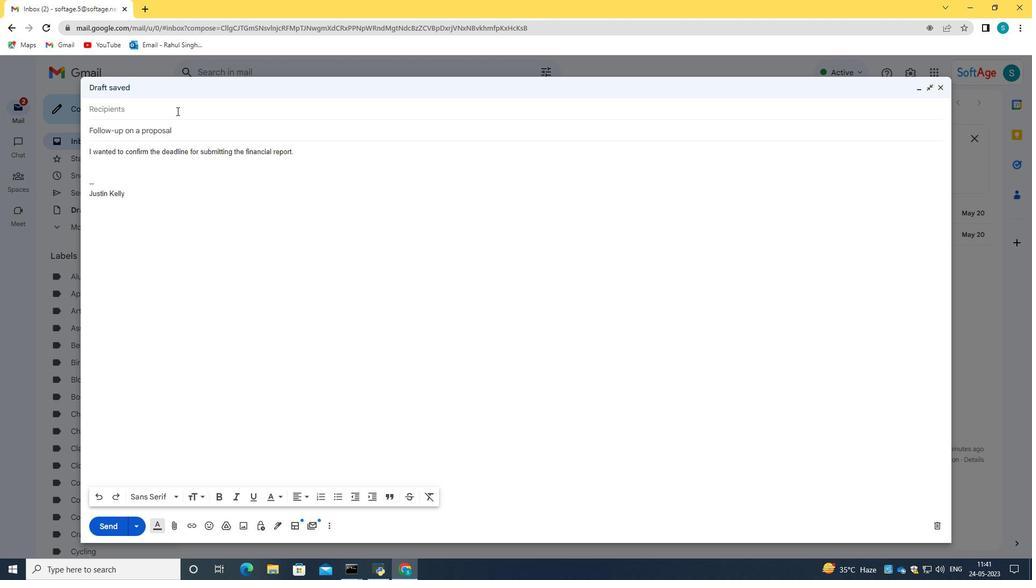
Action: Mouse pressed left at (173, 109)
Screenshot: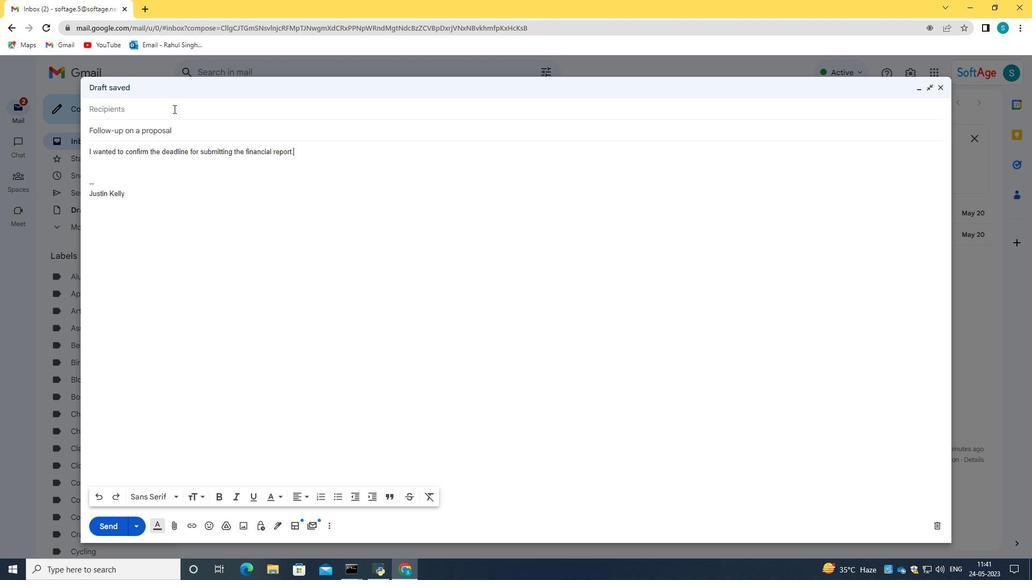 
Action: Key pressed softage.1<Key.shift>@si<Key.backspace>oftage.net
Screenshot: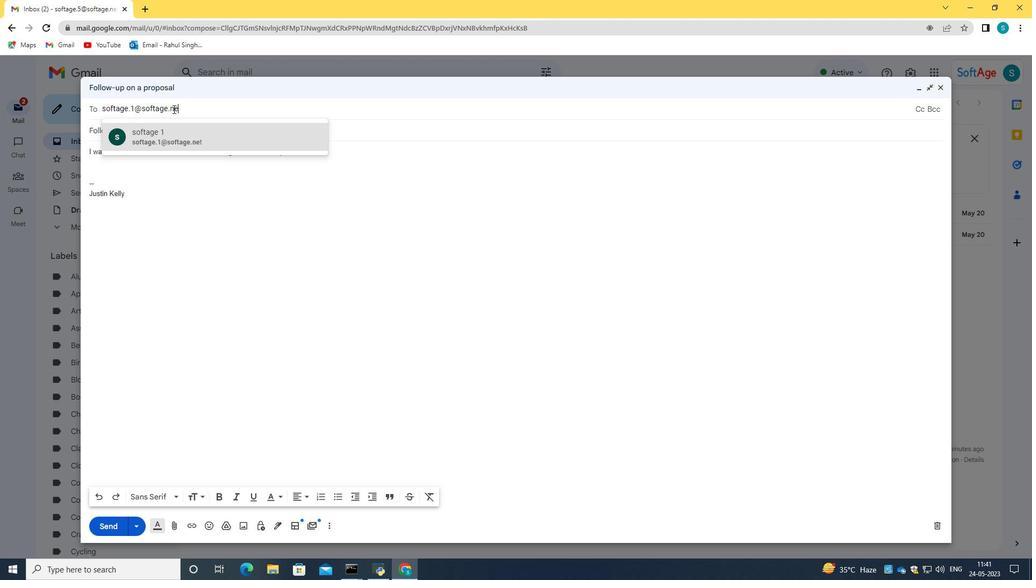 
Action: Mouse moved to (174, 129)
Screenshot: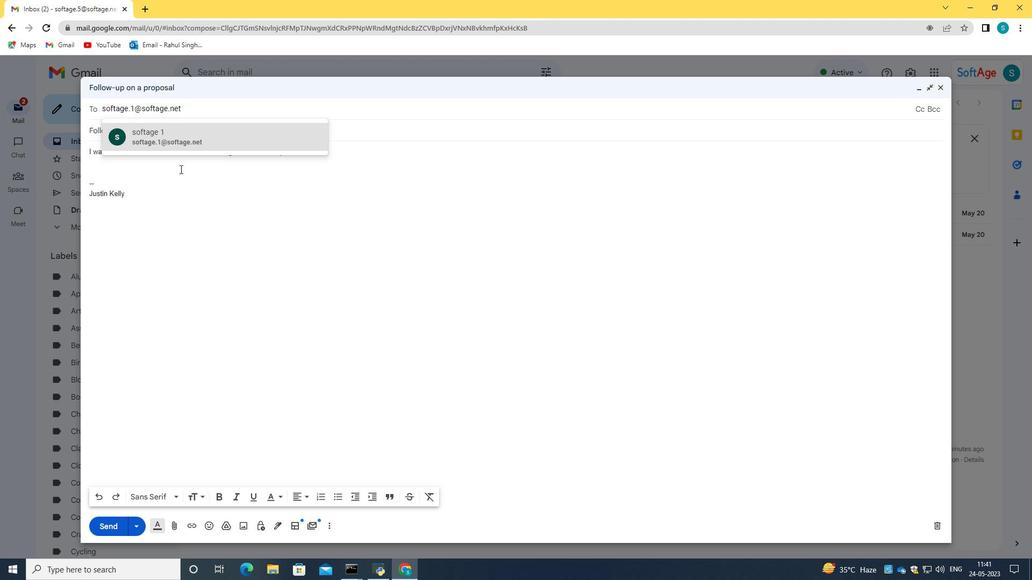 
Action: Mouse pressed left at (174, 129)
Screenshot: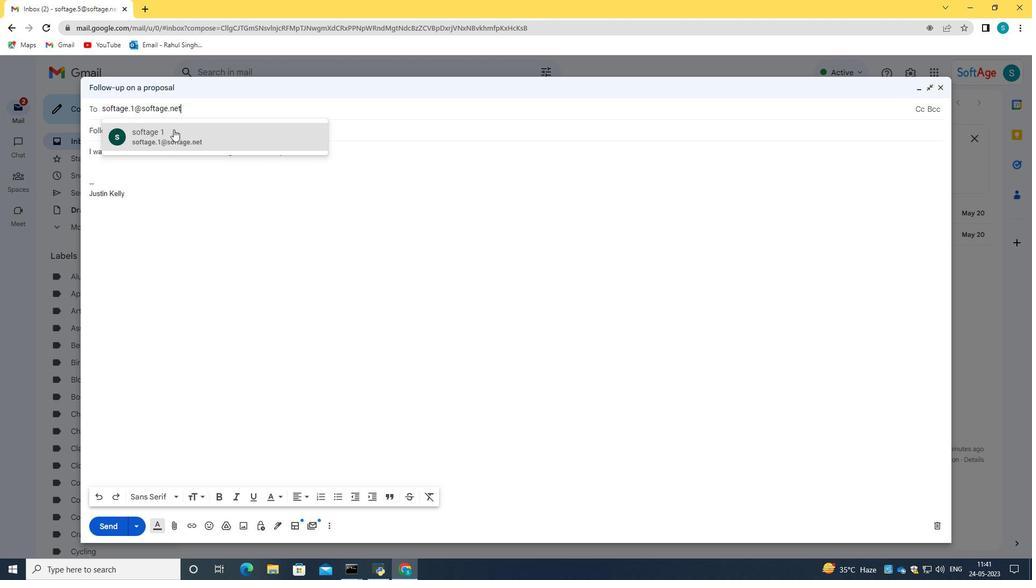 
Action: Mouse moved to (291, 164)
Screenshot: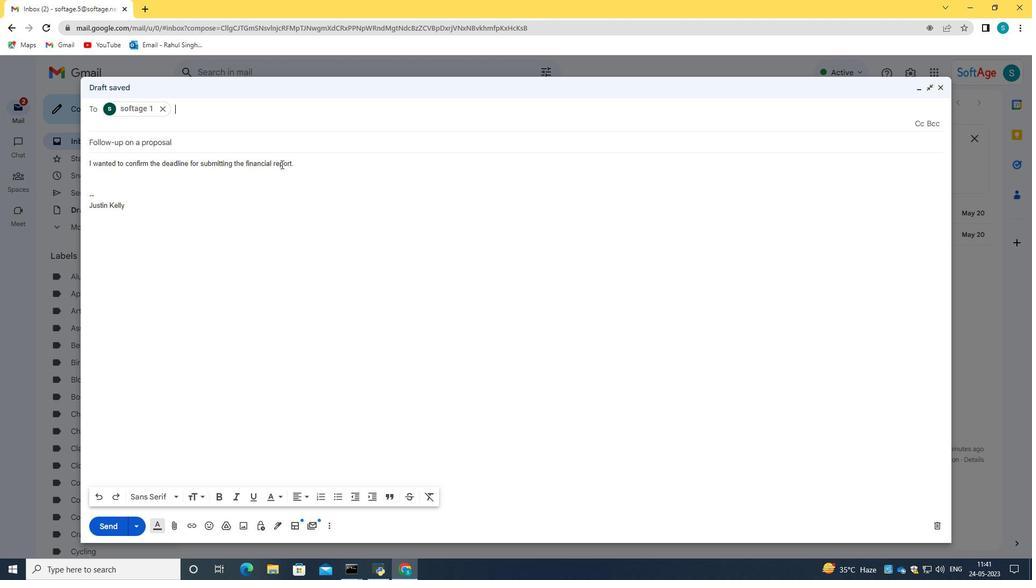 
Action: Mouse pressed left at (291, 164)
Screenshot: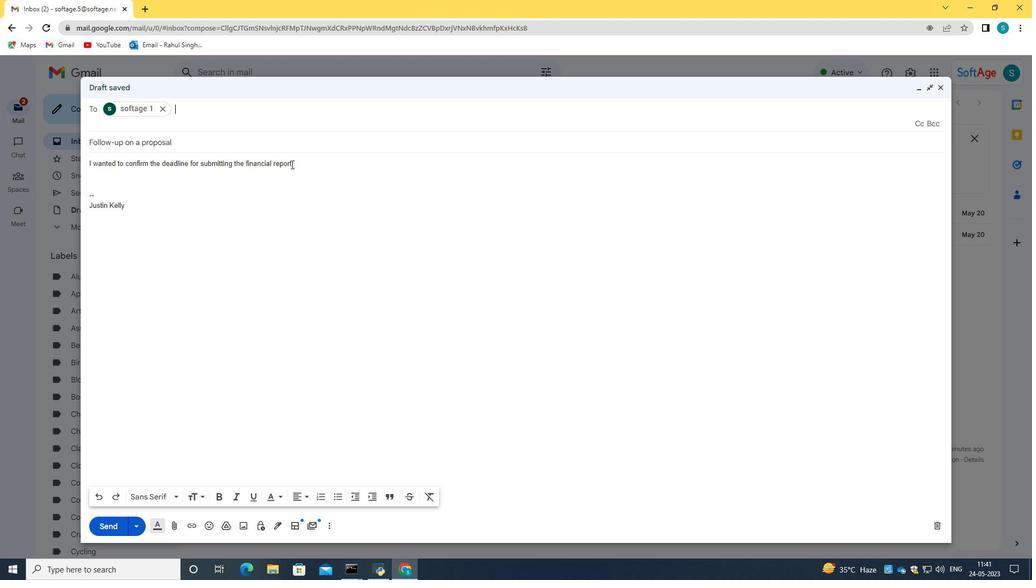 
Action: Mouse moved to (199, 493)
Screenshot: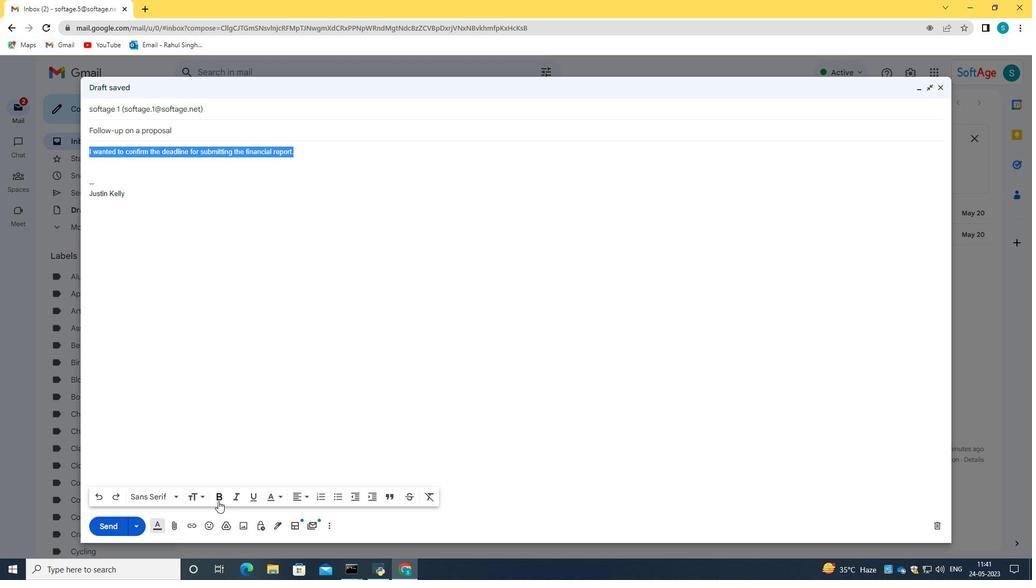 
Action: Mouse pressed left at (199, 493)
Screenshot: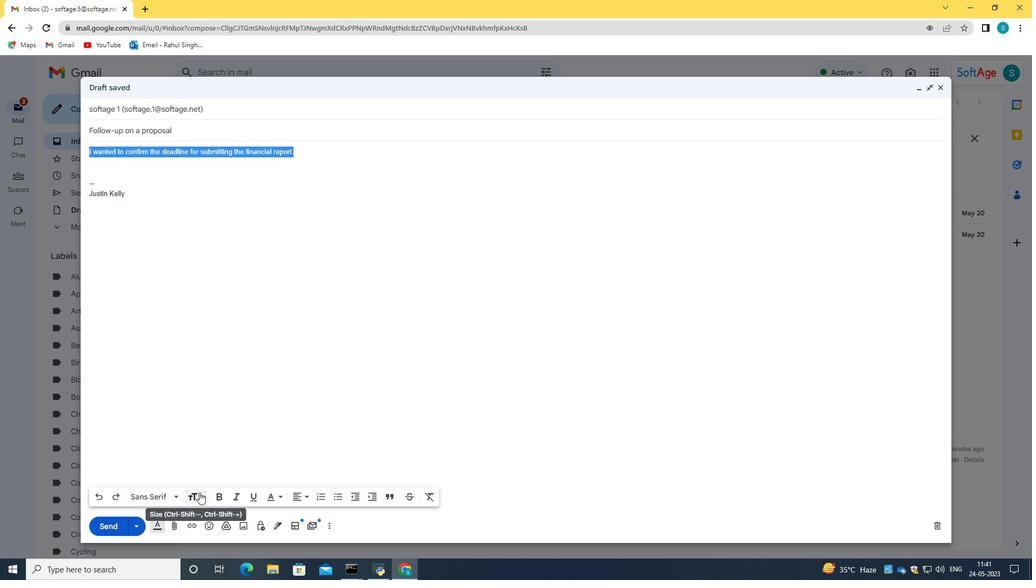 
Action: Mouse moved to (226, 481)
Screenshot: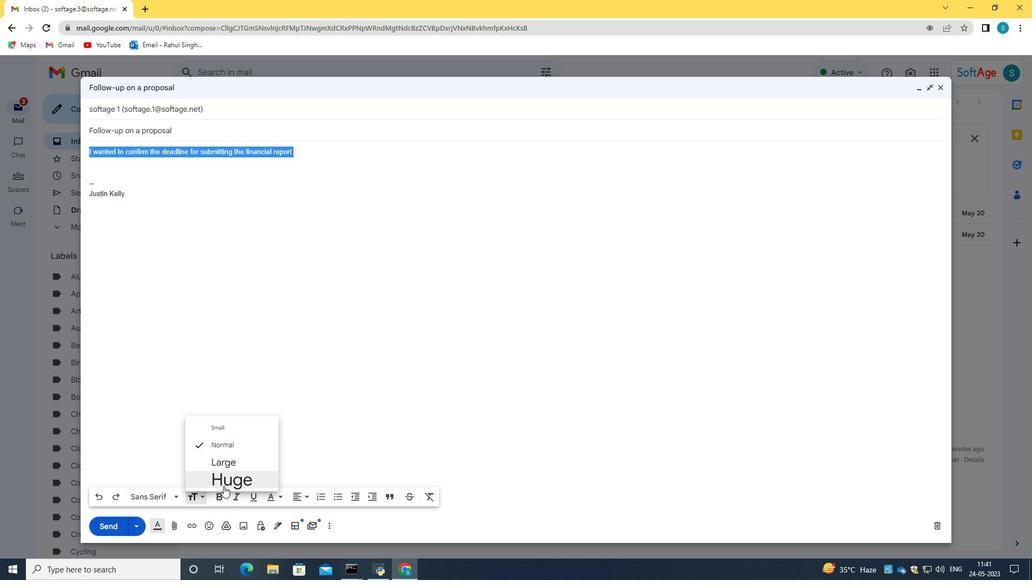 
Action: Mouse pressed left at (226, 481)
Screenshot: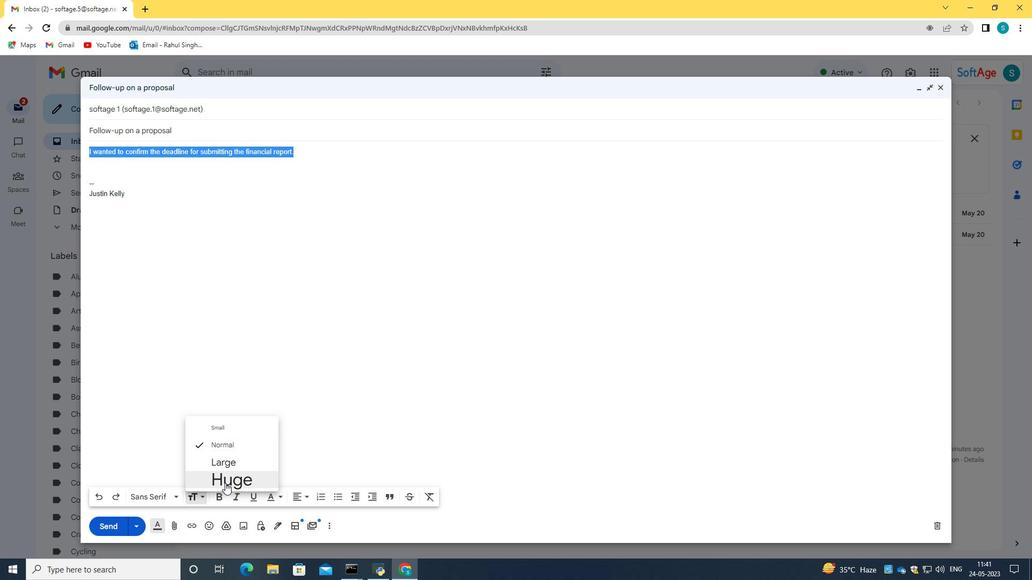 
Action: Mouse moved to (296, 498)
Screenshot: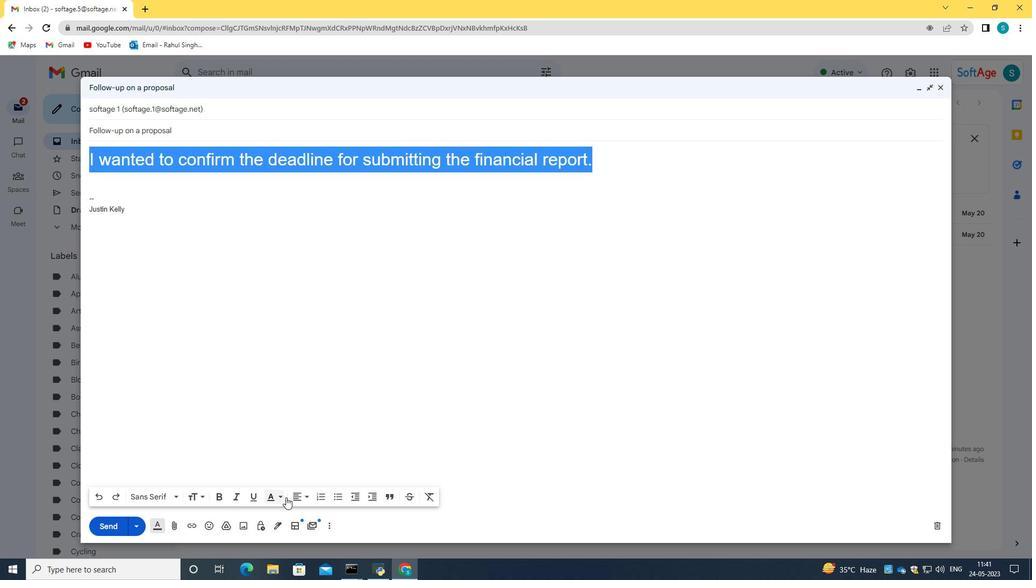 
Action: Mouse pressed left at (296, 498)
Screenshot: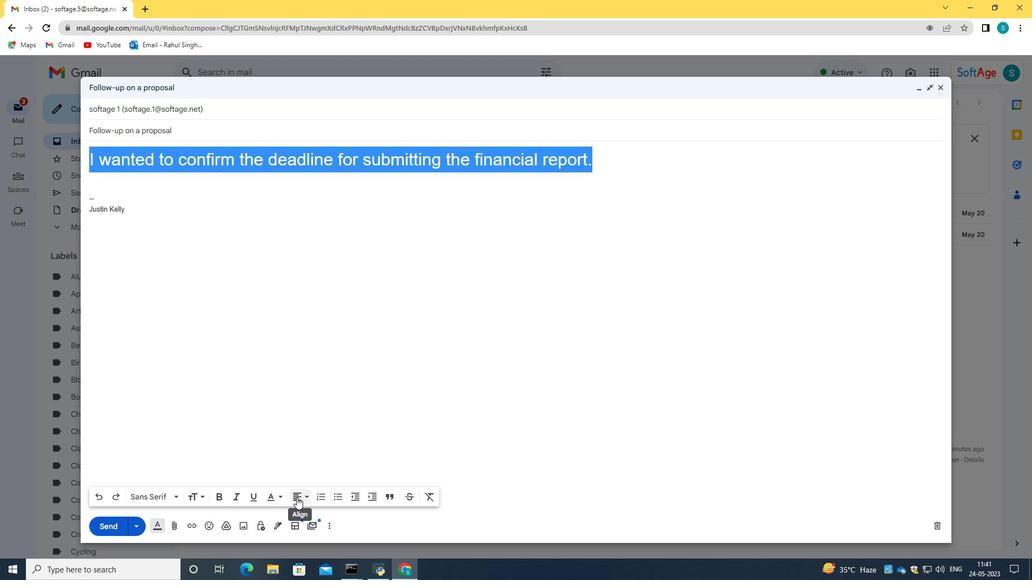 
Action: Mouse moved to (296, 480)
Screenshot: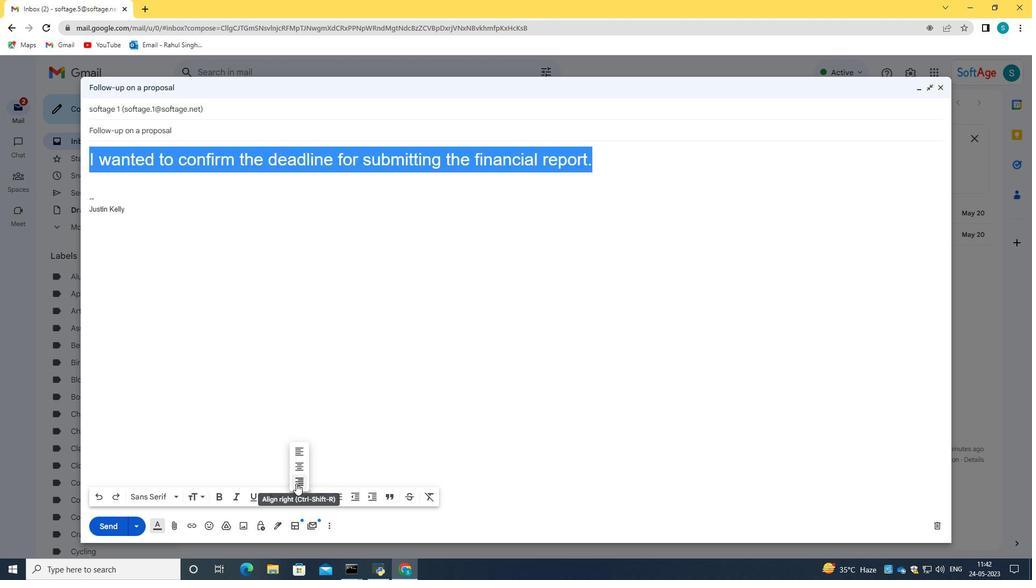
Action: Mouse pressed left at (296, 480)
Screenshot: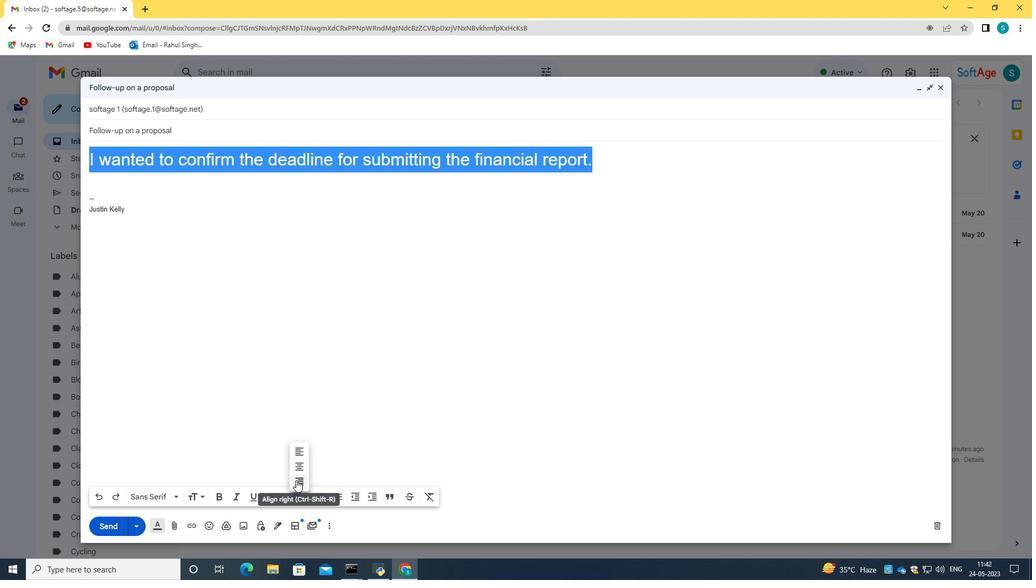 
Action: Mouse moved to (382, 395)
Screenshot: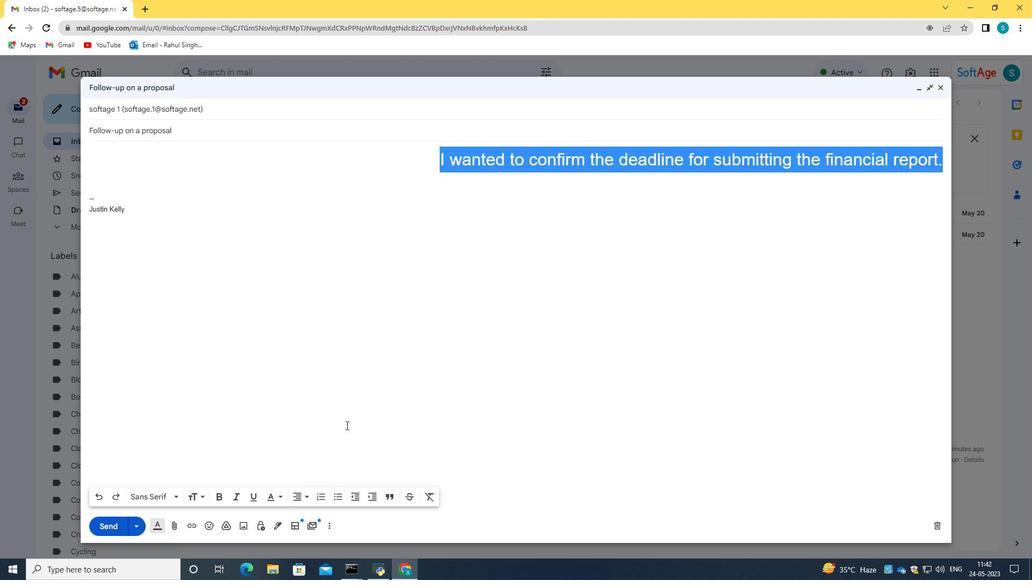 
Action: Mouse pressed left at (382, 395)
Screenshot: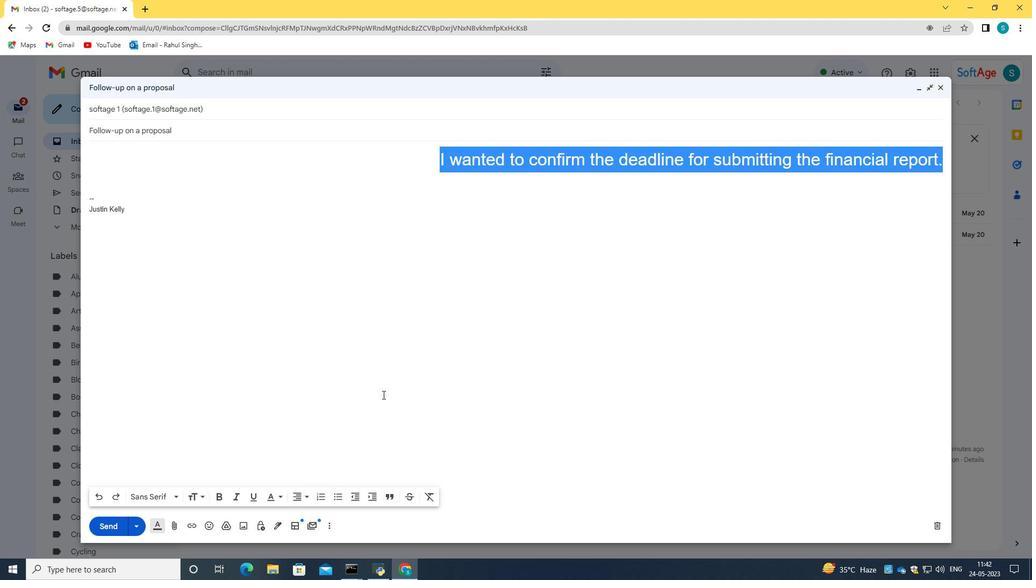 
Action: Mouse moved to (112, 519)
Screenshot: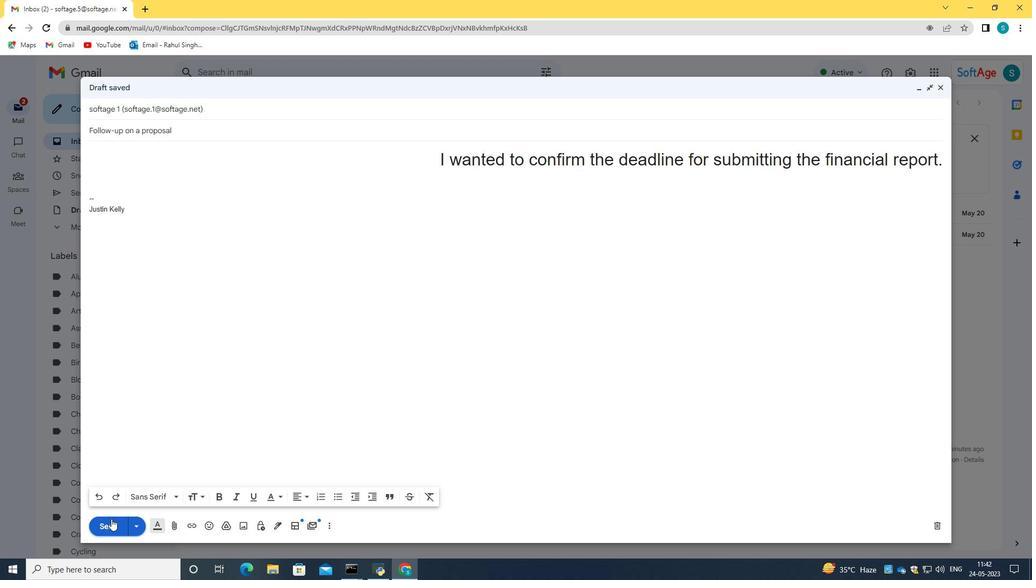 
Action: Mouse pressed left at (112, 519)
Screenshot: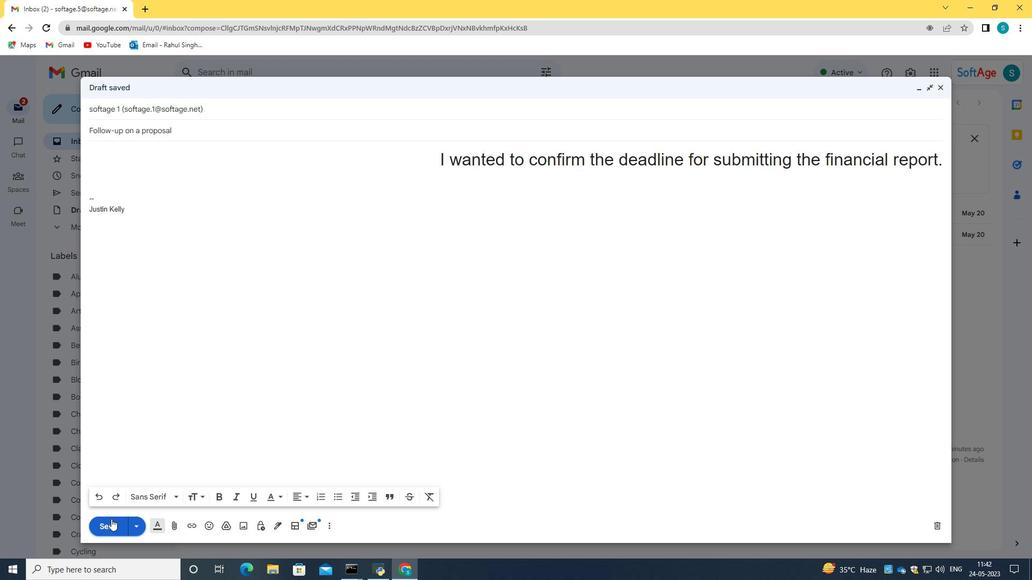 
Action: Mouse moved to (101, 187)
Screenshot: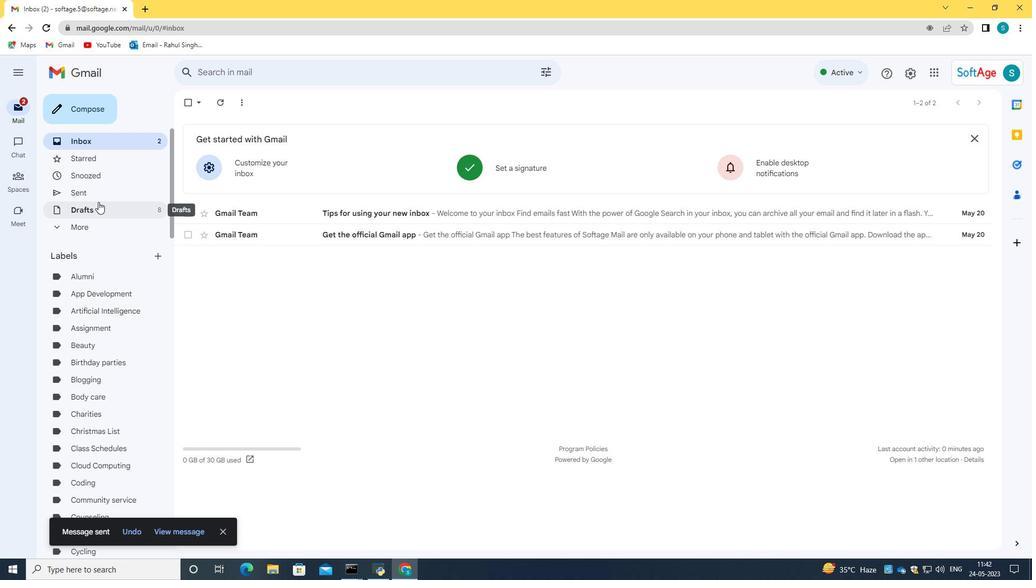 
Action: Mouse pressed left at (101, 187)
Screenshot: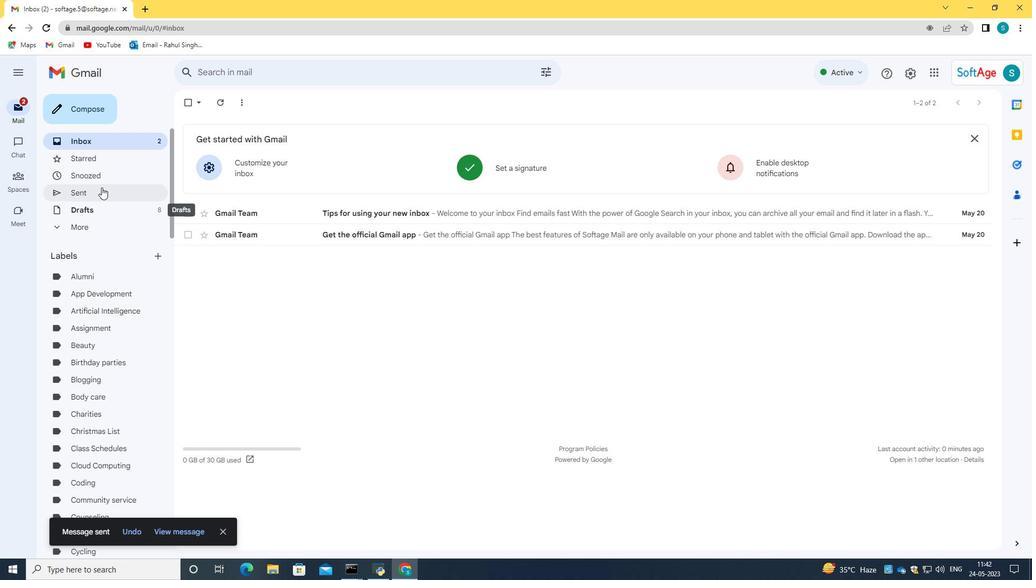 
Action: Mouse moved to (183, 162)
Screenshot: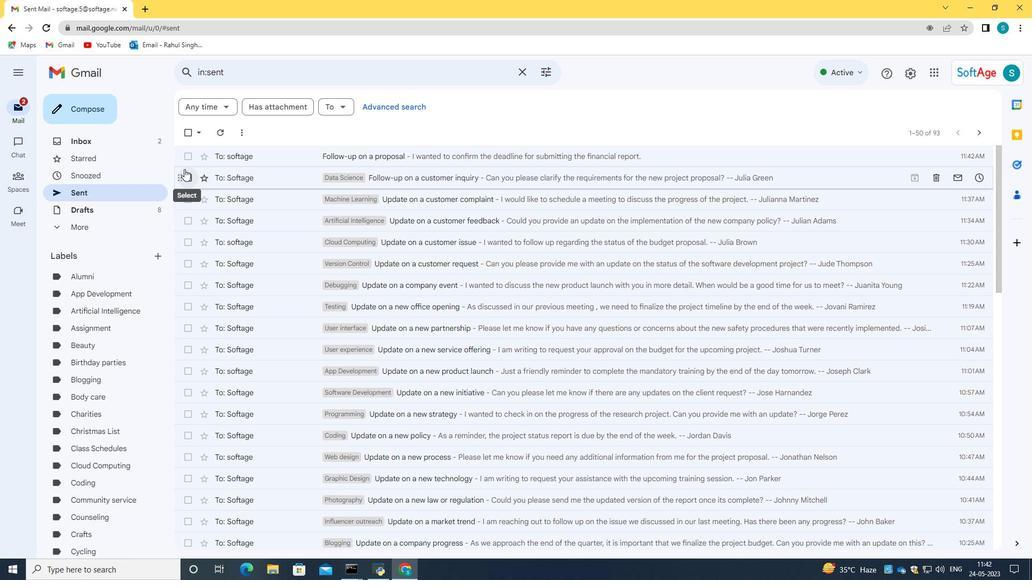 
Action: Mouse pressed left at (183, 162)
Screenshot: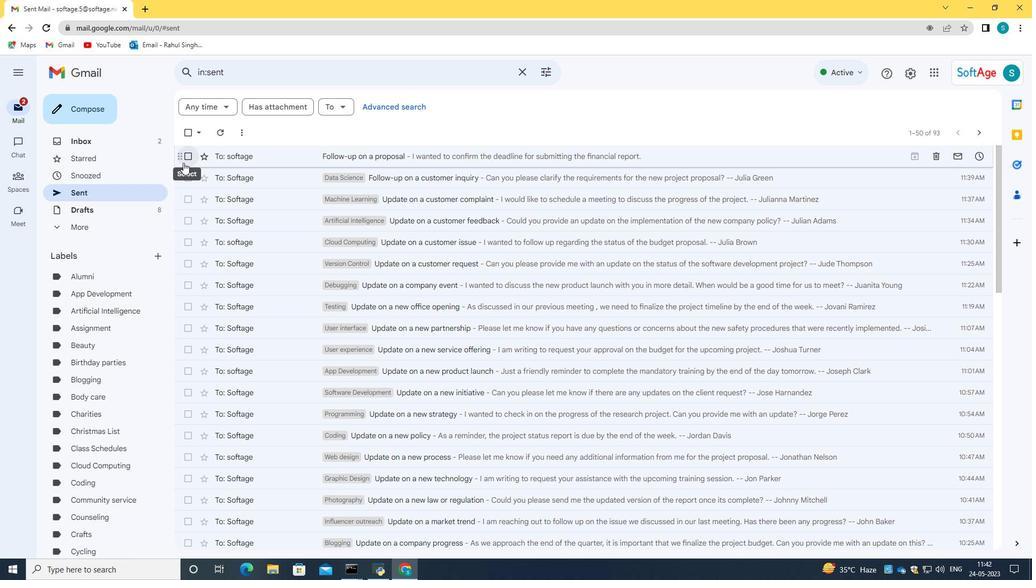 
Action: Mouse moved to (312, 164)
Screenshot: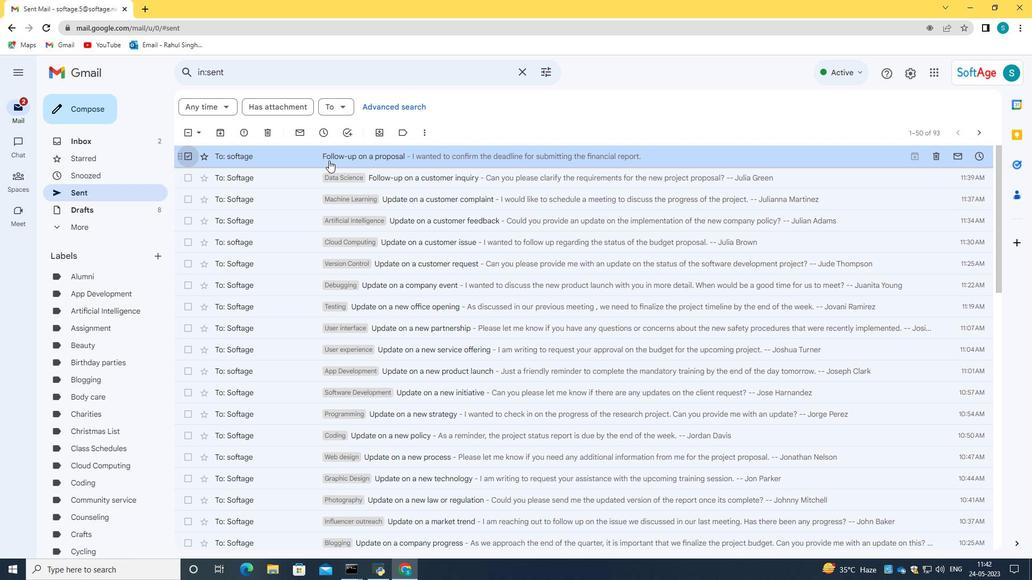 
Action: Mouse pressed right at (312, 164)
Screenshot: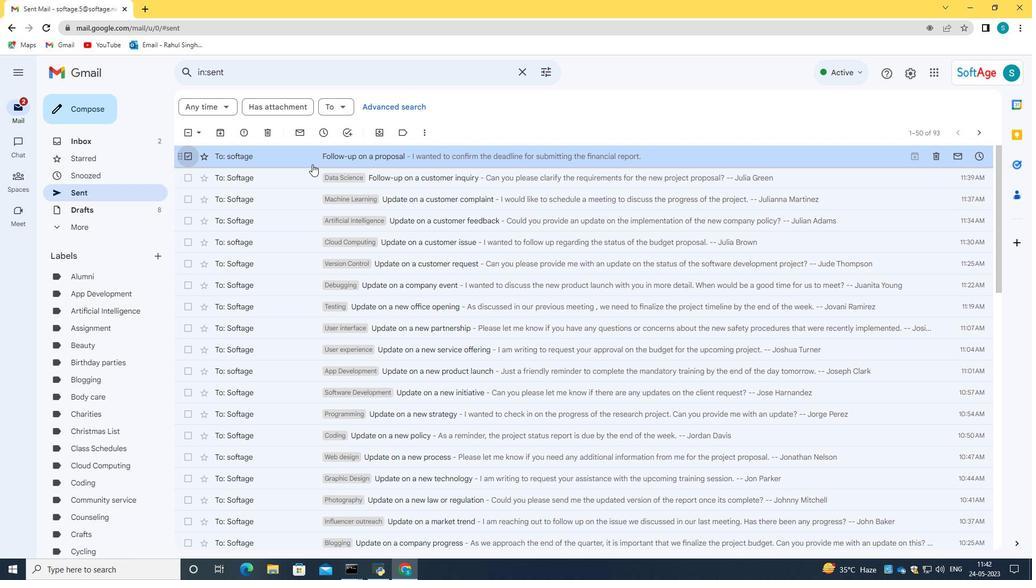 
Action: Mouse moved to (491, 323)
Screenshot: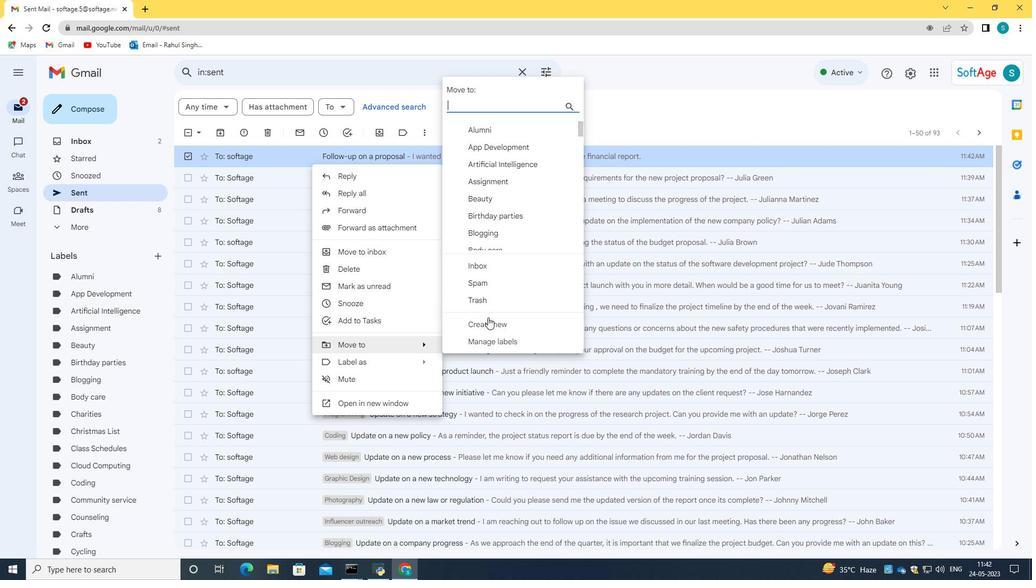 
Action: Mouse pressed left at (491, 323)
Screenshot: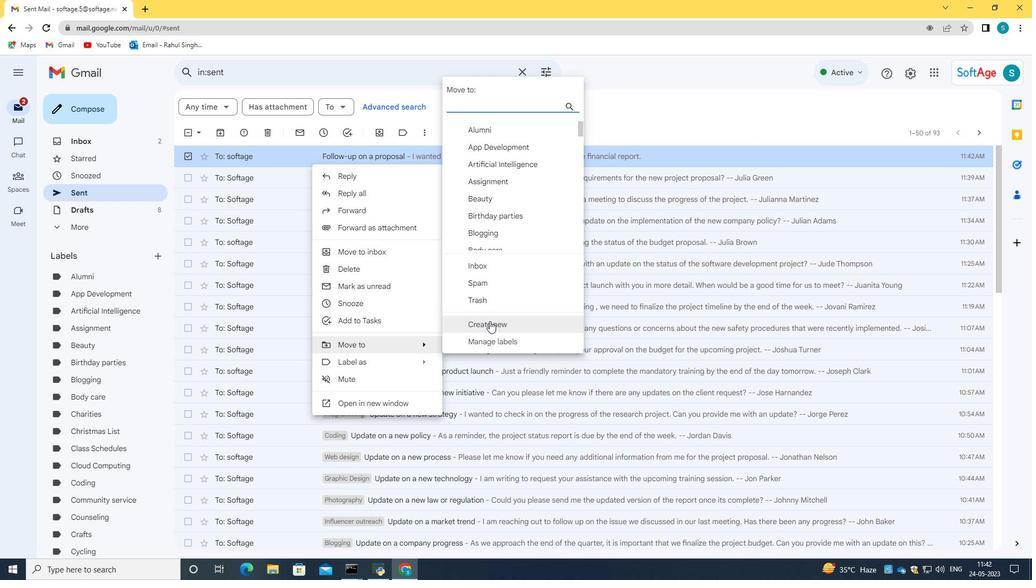 
Action: Key pressed <Key.caps_lock>B<Key.caps_lock>ig<Key.space>data
Screenshot: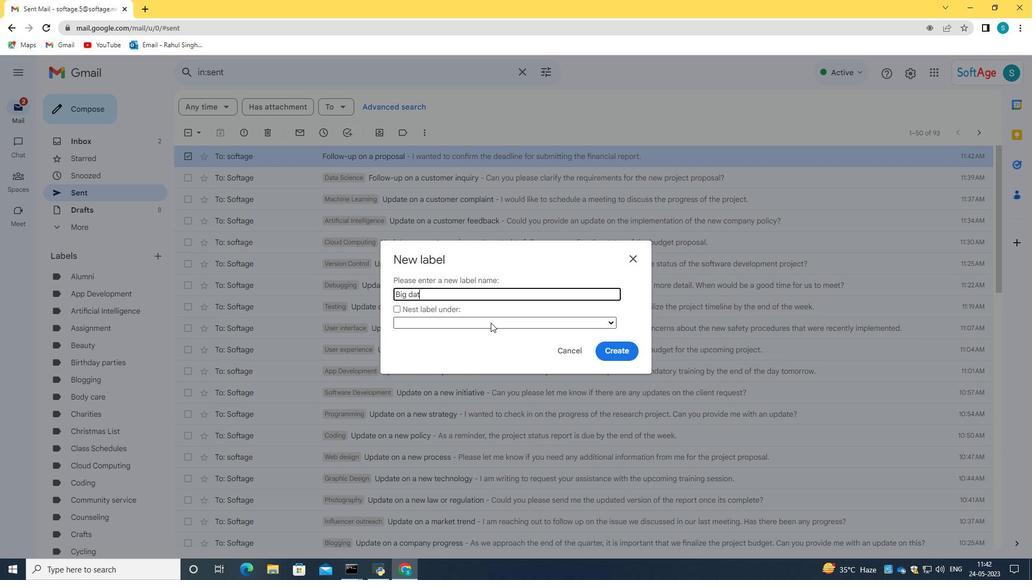 
Action: Mouse moved to (600, 348)
Screenshot: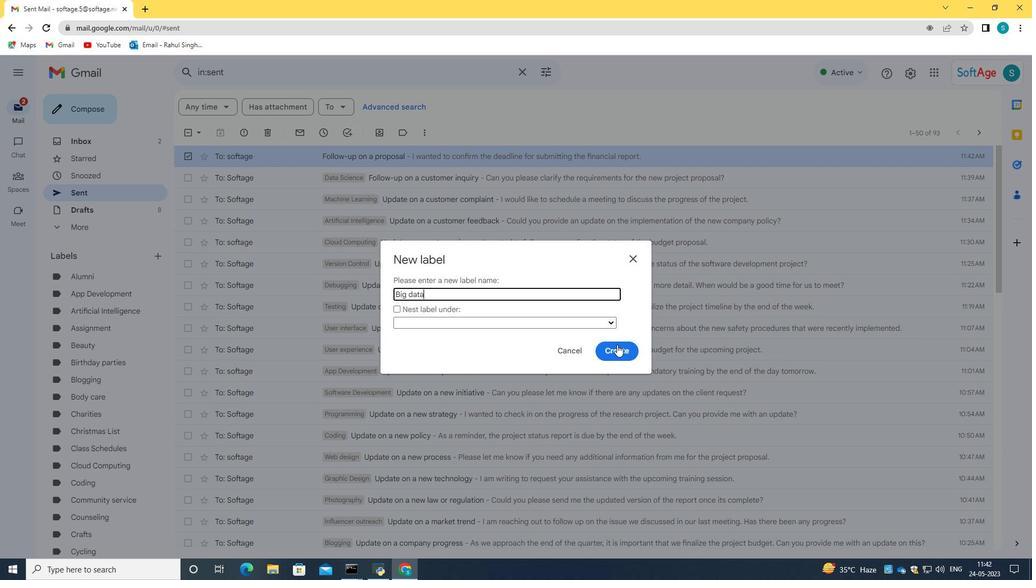 
Action: Mouse pressed left at (600, 348)
Screenshot: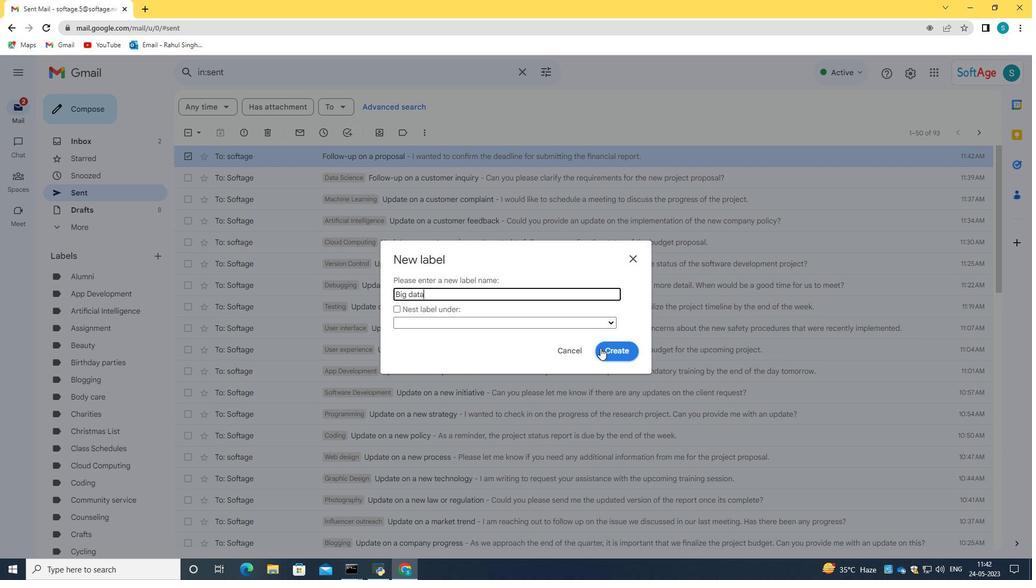
Action: Mouse moved to (525, 335)
Screenshot: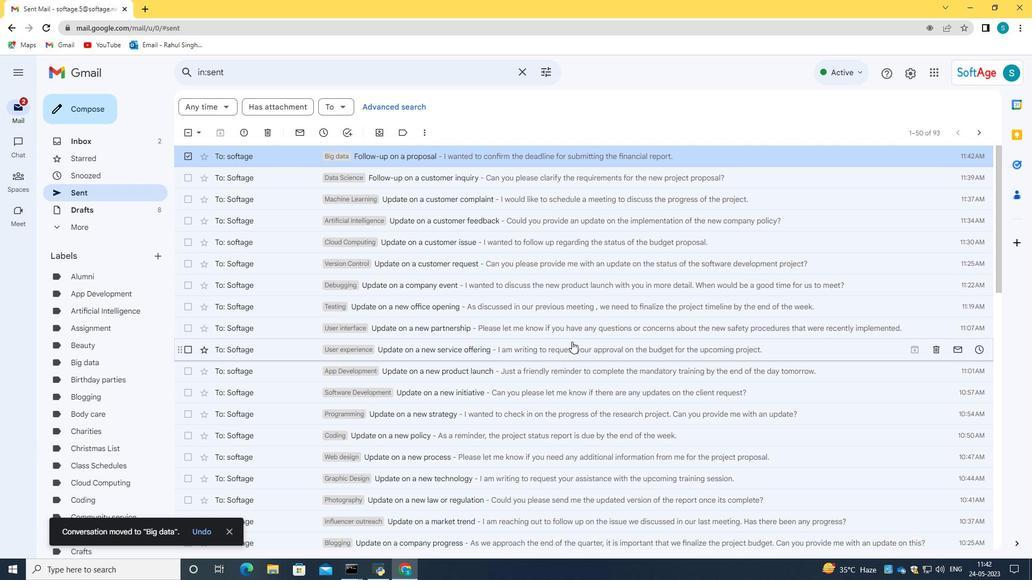 
